Task: Look for space in Lins, Brazil from 1st June, 2023 to 4th June, 2023 for 1 adult in price range Rs.6000 to Rs.16000. Place can be private room with 1  bedroom having 1 bed and 1 bathroom. Property type can be house, flat, guest house. Amenities needed are: wifi. Booking option can be shelf check-in. Required host language is Spanish.
Action: Mouse moved to (446, 111)
Screenshot: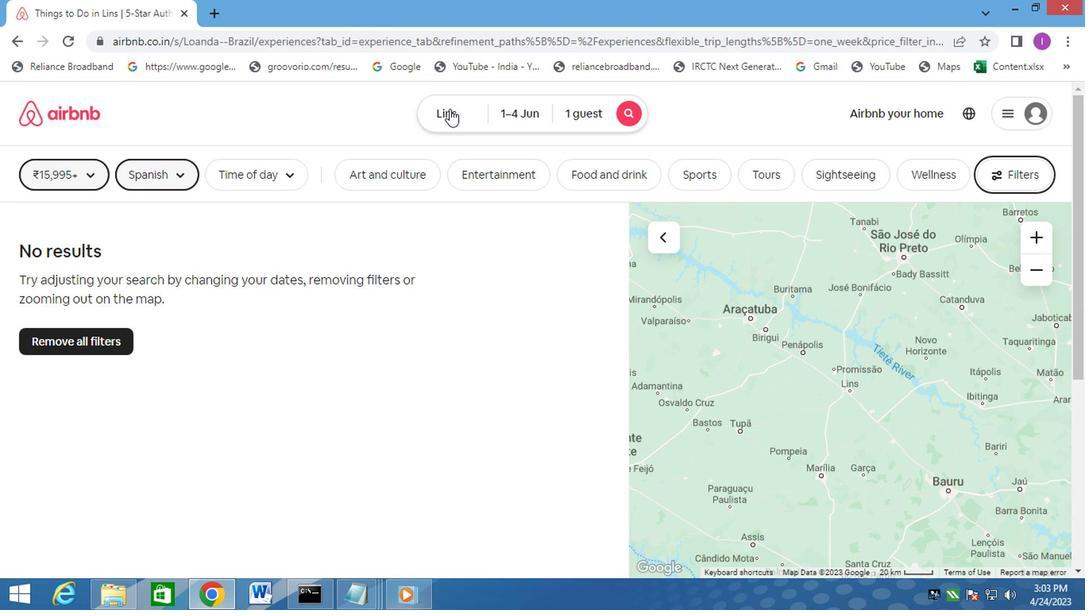 
Action: Mouse pressed left at (446, 111)
Screenshot: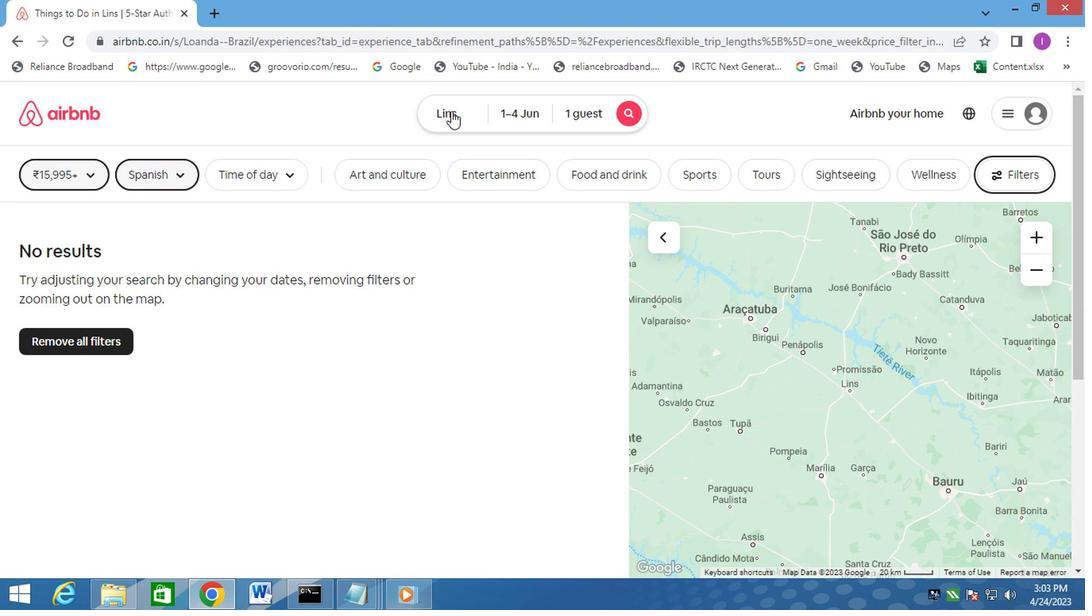 
Action: Mouse moved to (346, 181)
Screenshot: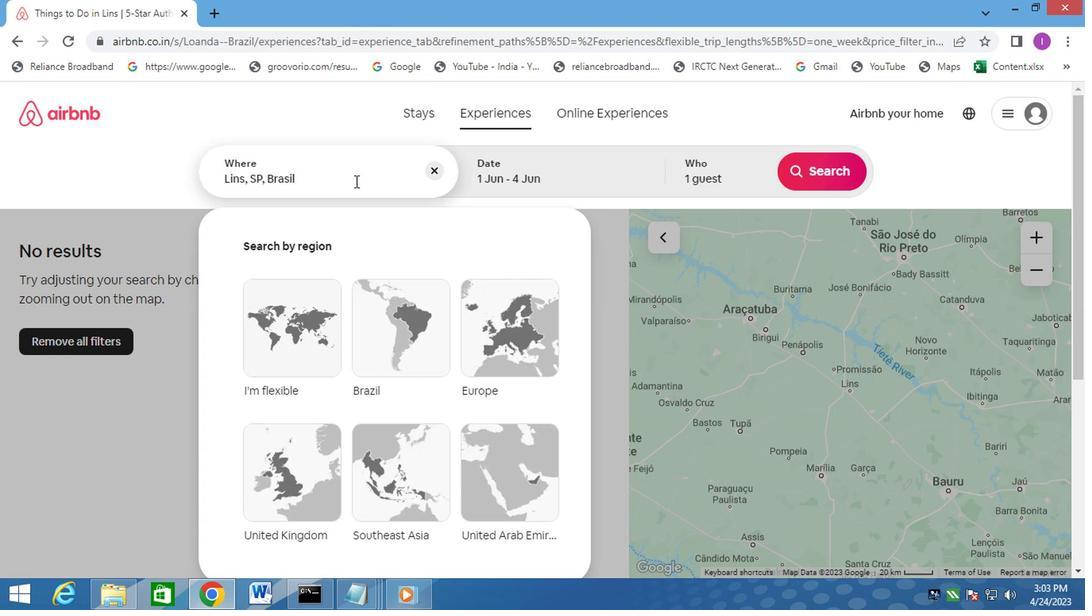
Action: Mouse pressed left at (346, 181)
Screenshot: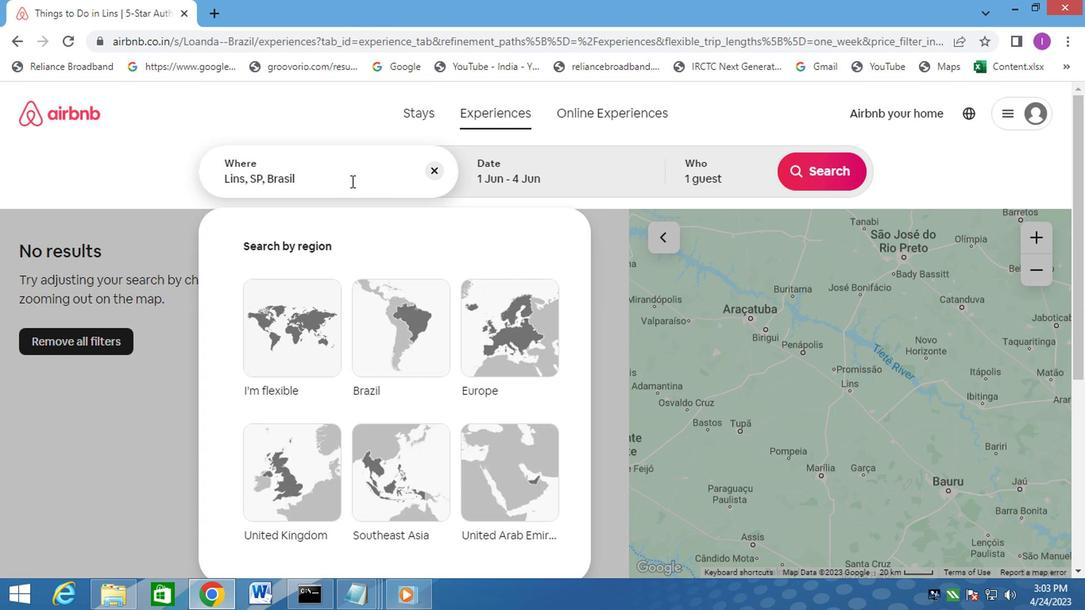 
Action: Mouse moved to (468, 0)
Screenshot: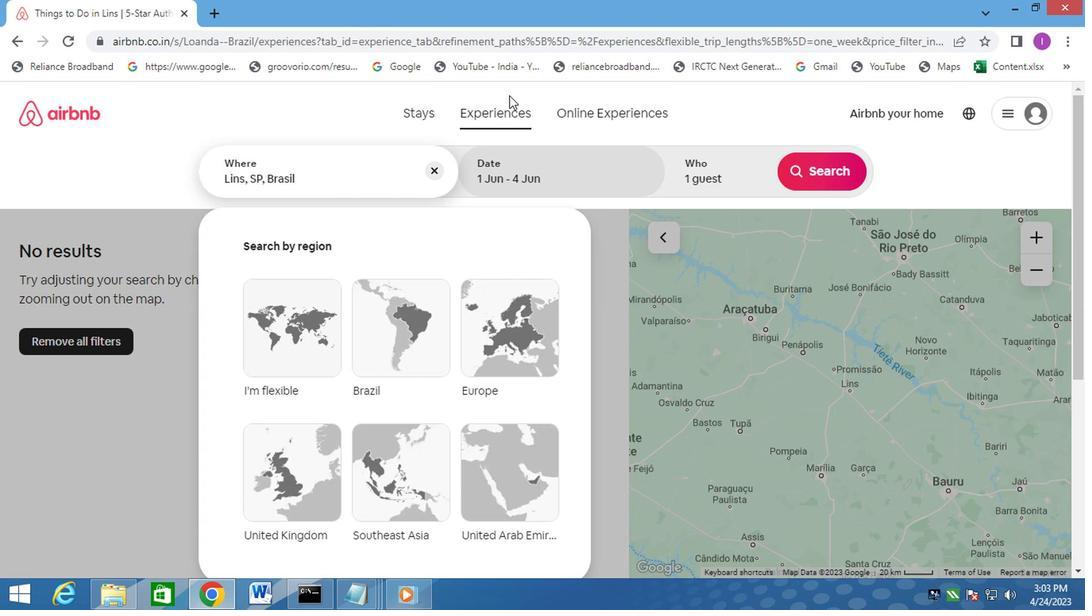 
Action: Key pressed <Key.enter><Key.enter>
Screenshot: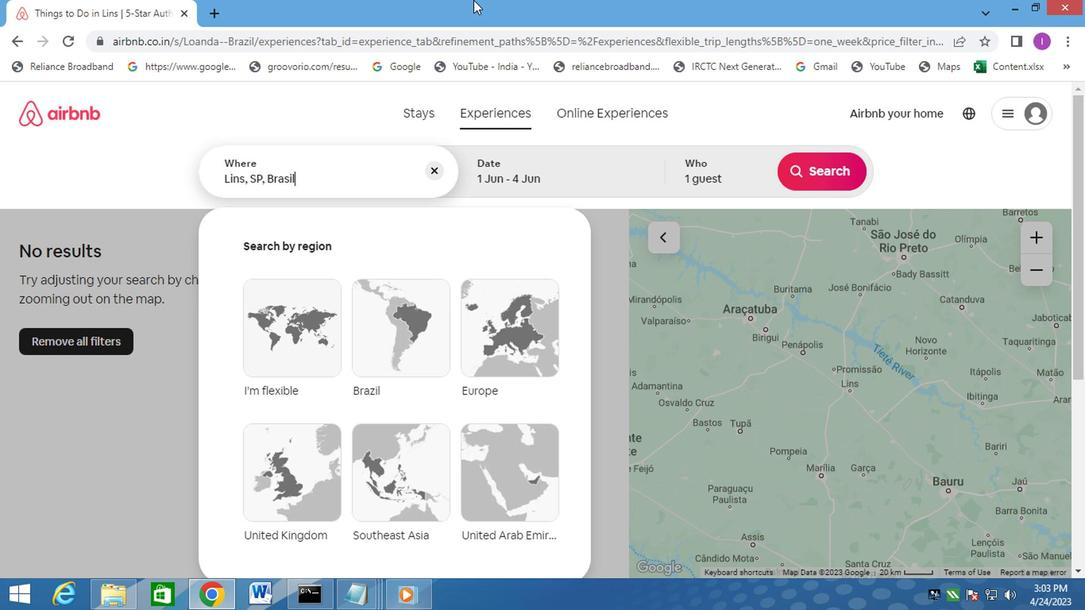 
Action: Mouse moved to (559, 170)
Screenshot: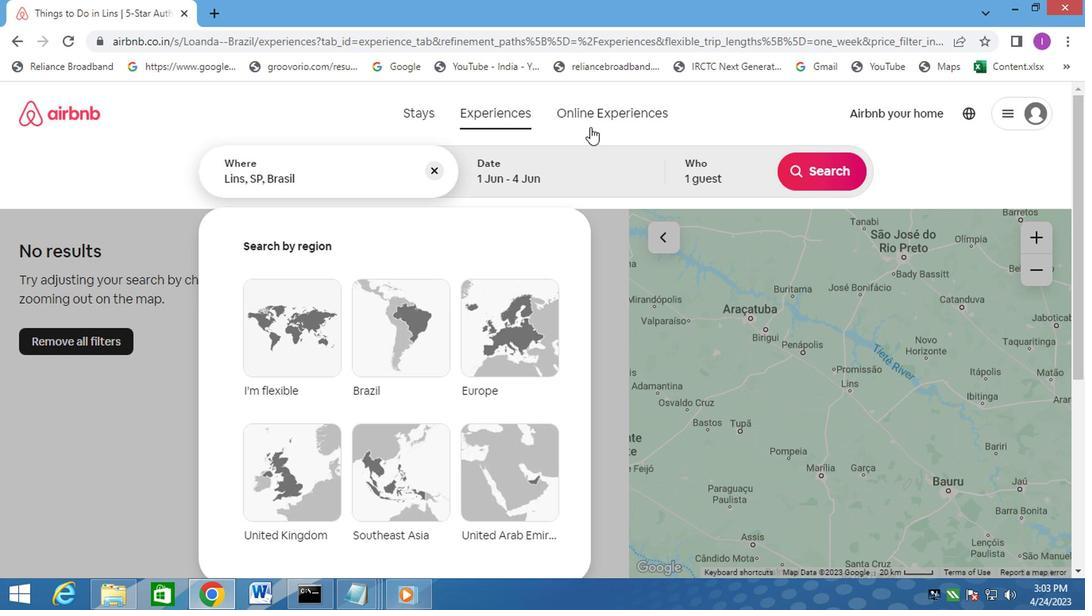 
Action: Mouse pressed left at (559, 170)
Screenshot: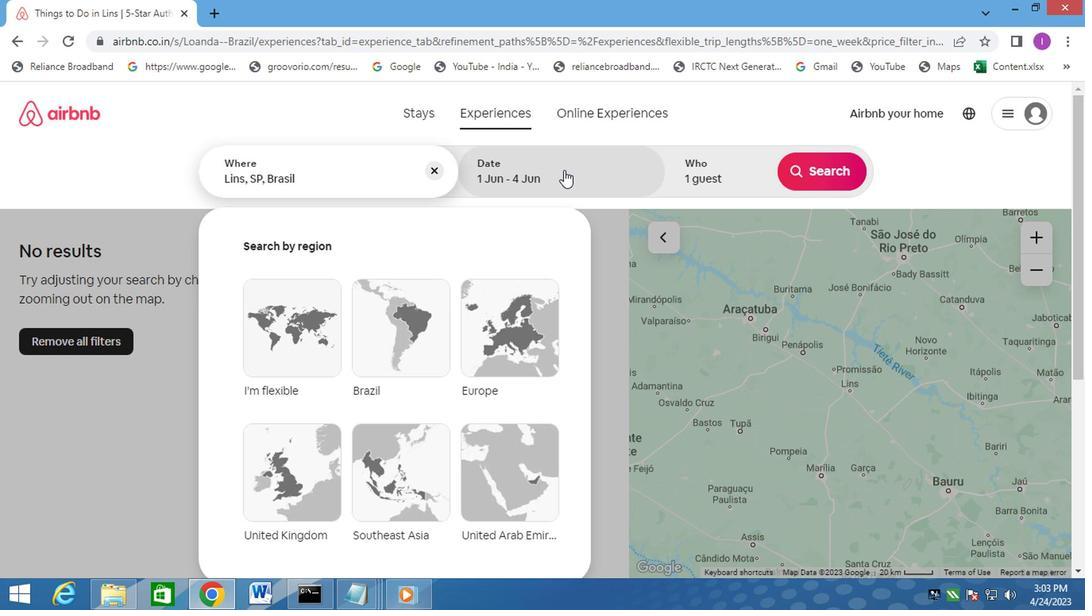 
Action: Mouse moved to (736, 170)
Screenshot: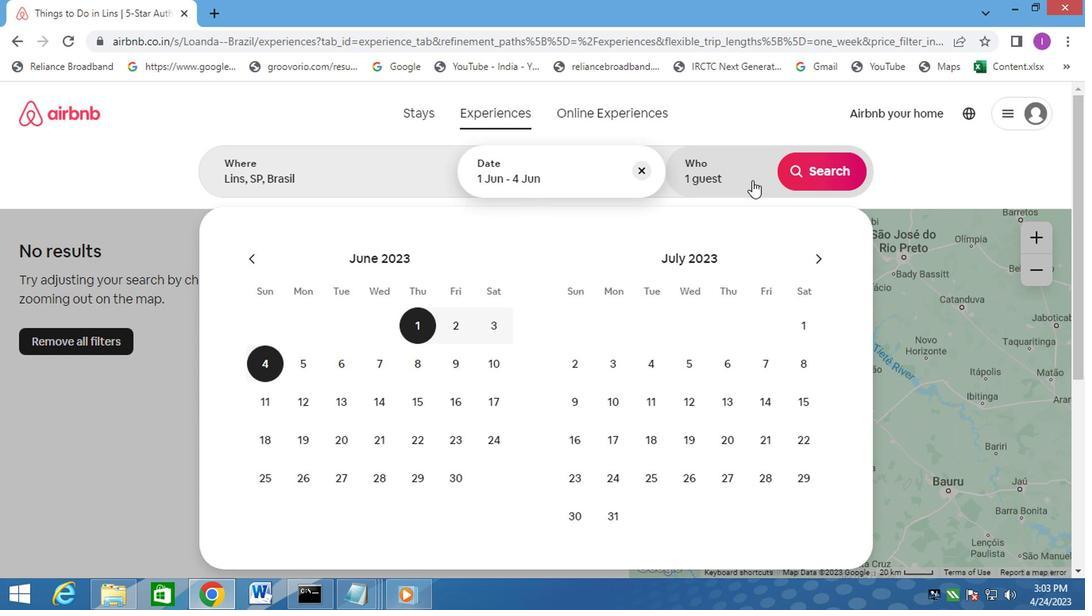 
Action: Mouse pressed left at (736, 170)
Screenshot: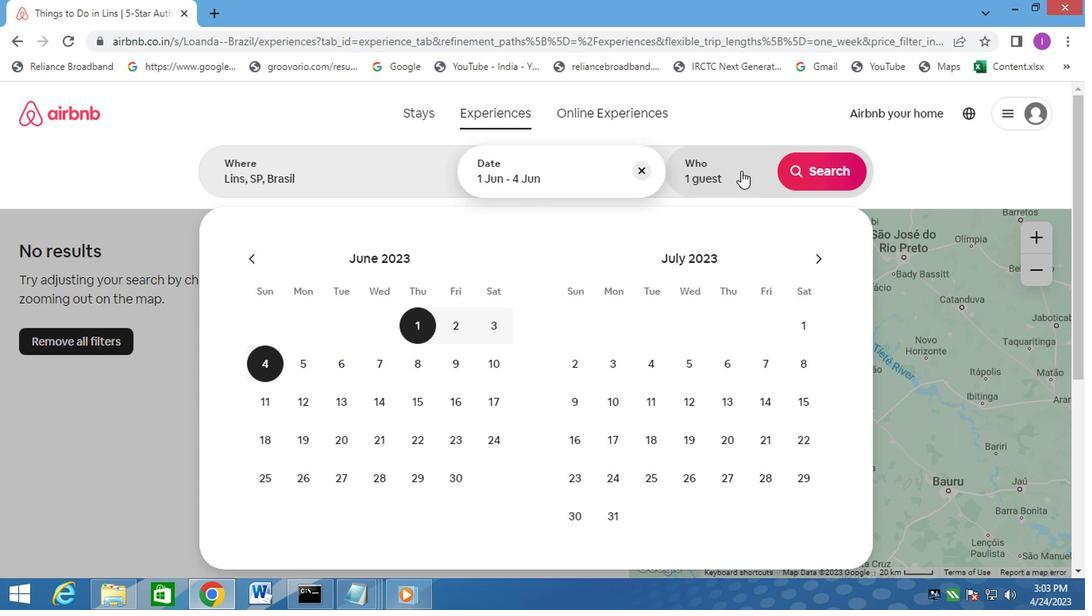 
Action: Mouse moved to (837, 170)
Screenshot: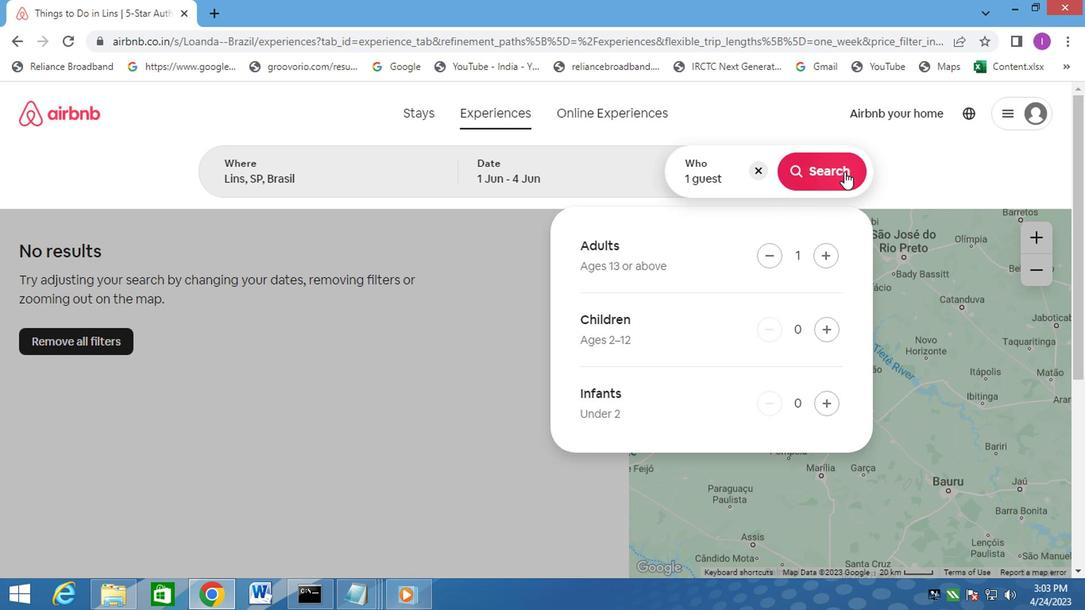 
Action: Mouse pressed left at (837, 170)
Screenshot: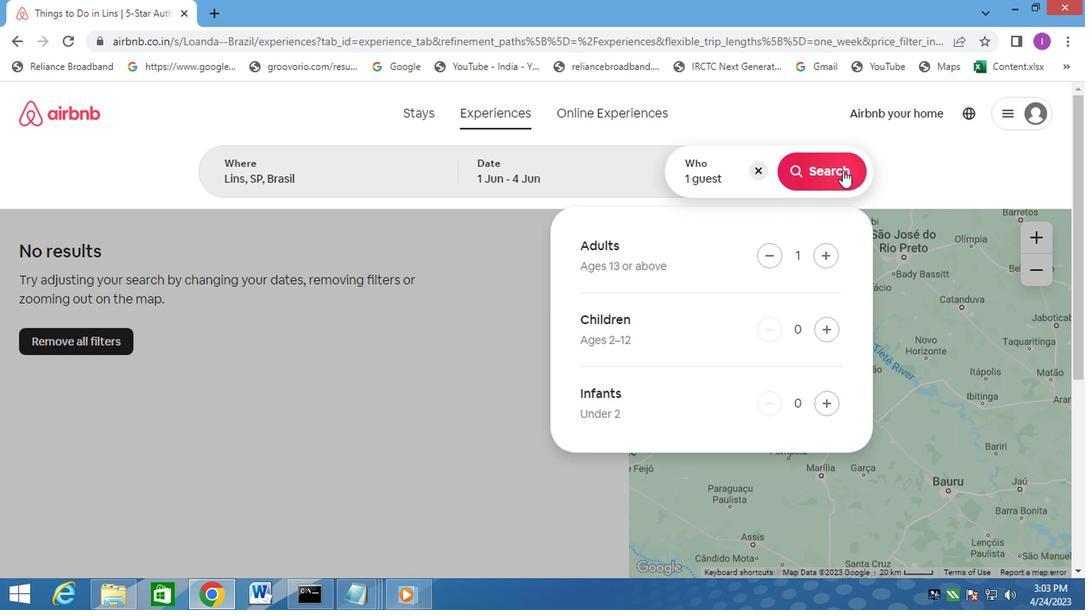 
Action: Mouse moved to (1014, 170)
Screenshot: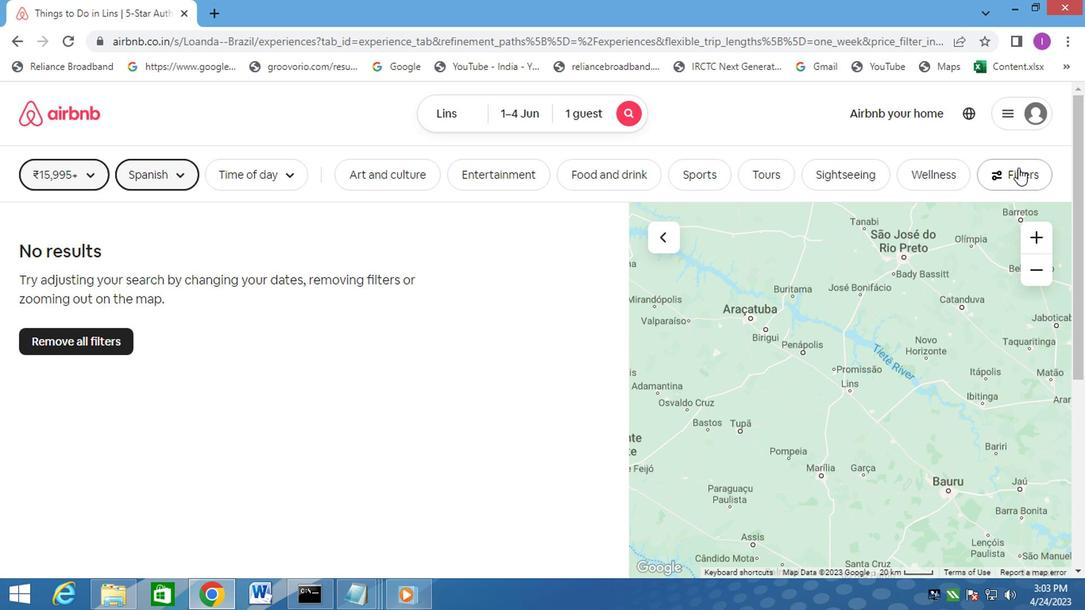 
Action: Mouse pressed left at (1014, 170)
Screenshot: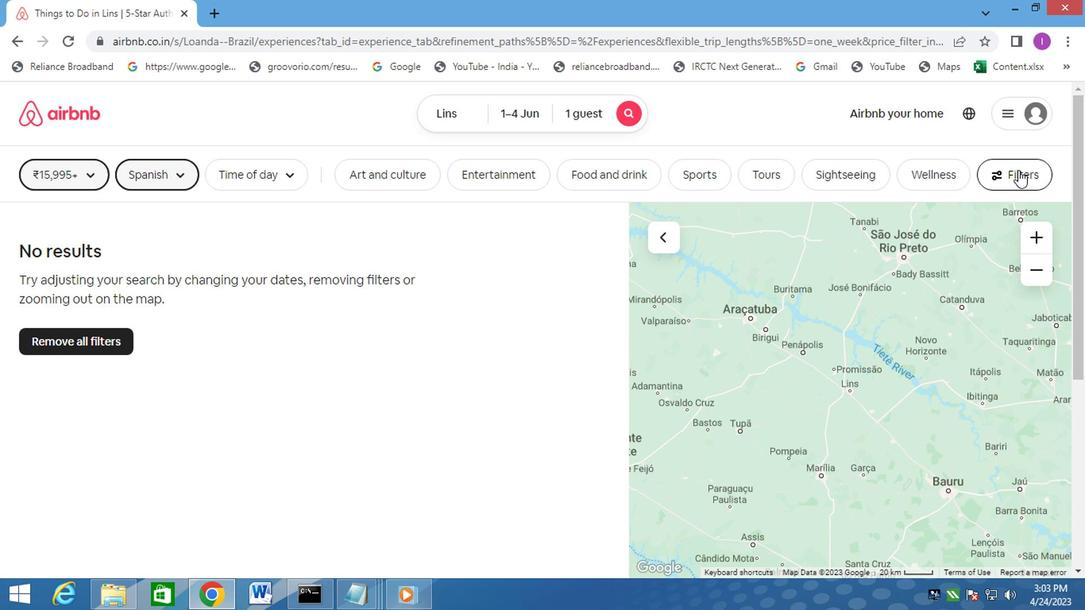 
Action: Mouse moved to (437, 300)
Screenshot: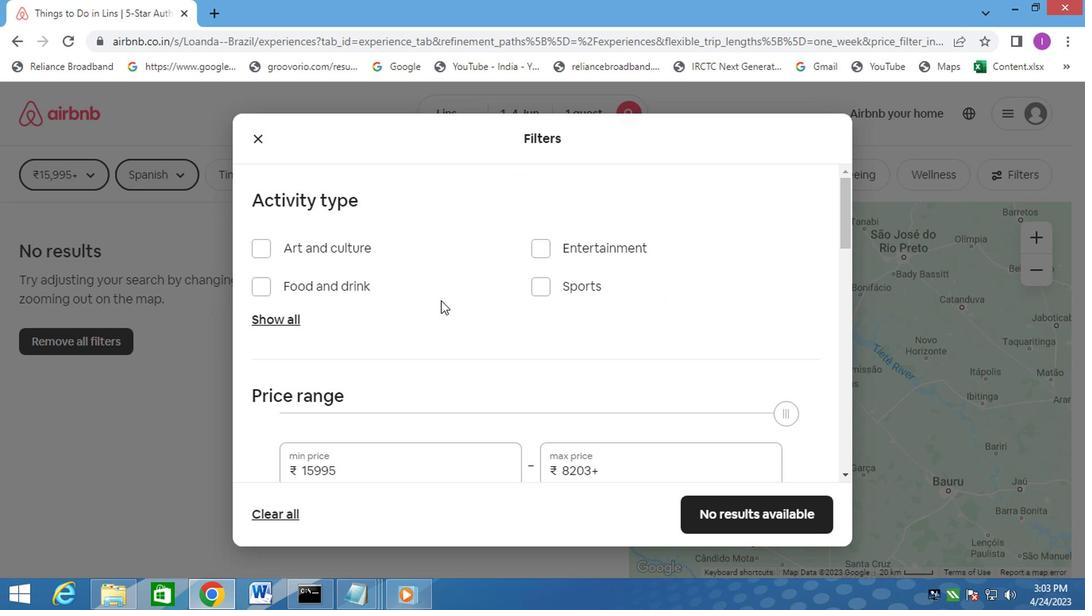 
Action: Mouse scrolled (437, 299) with delta (0, 0)
Screenshot: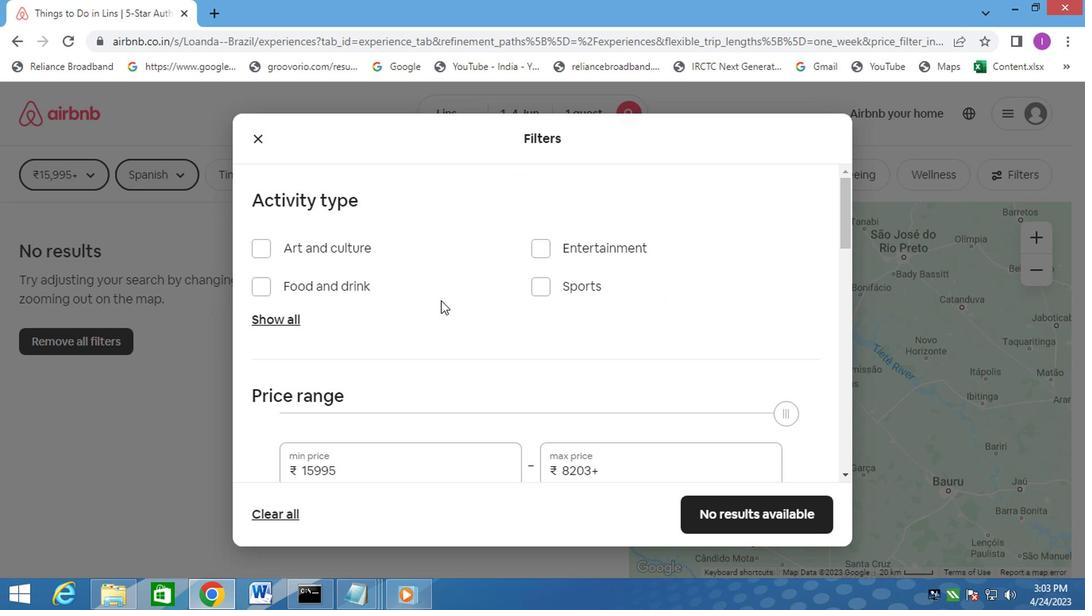 
Action: Mouse moved to (437, 301)
Screenshot: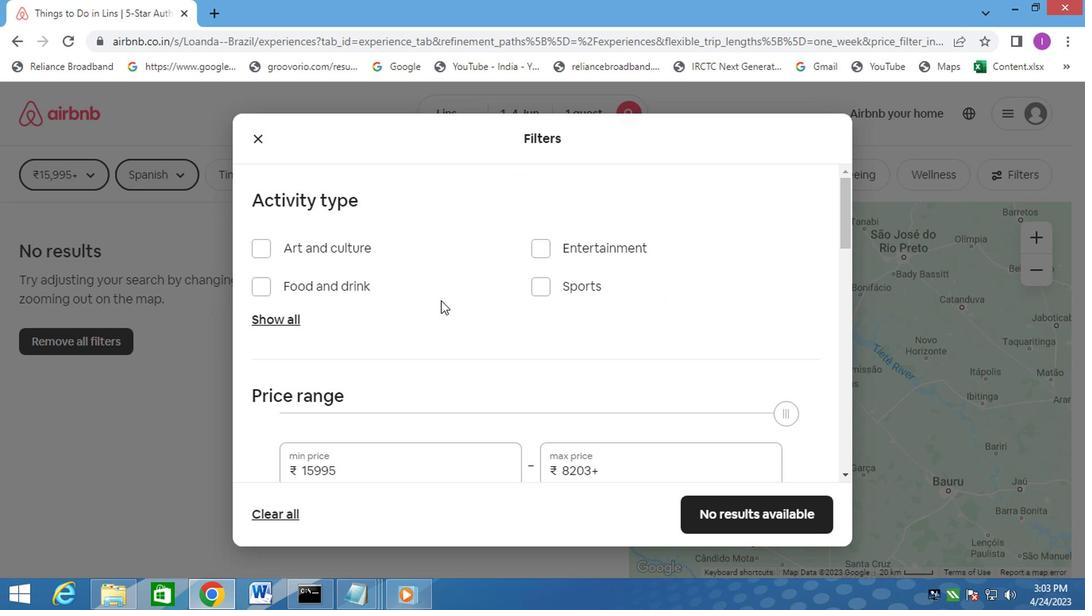 
Action: Mouse scrolled (437, 300) with delta (0, -1)
Screenshot: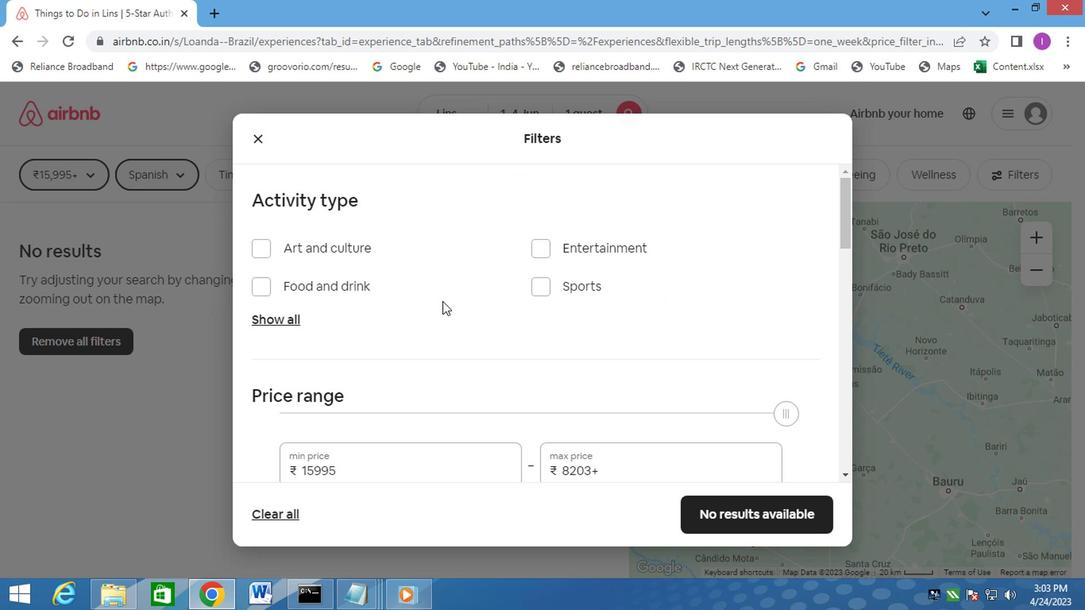 
Action: Mouse moved to (351, 316)
Screenshot: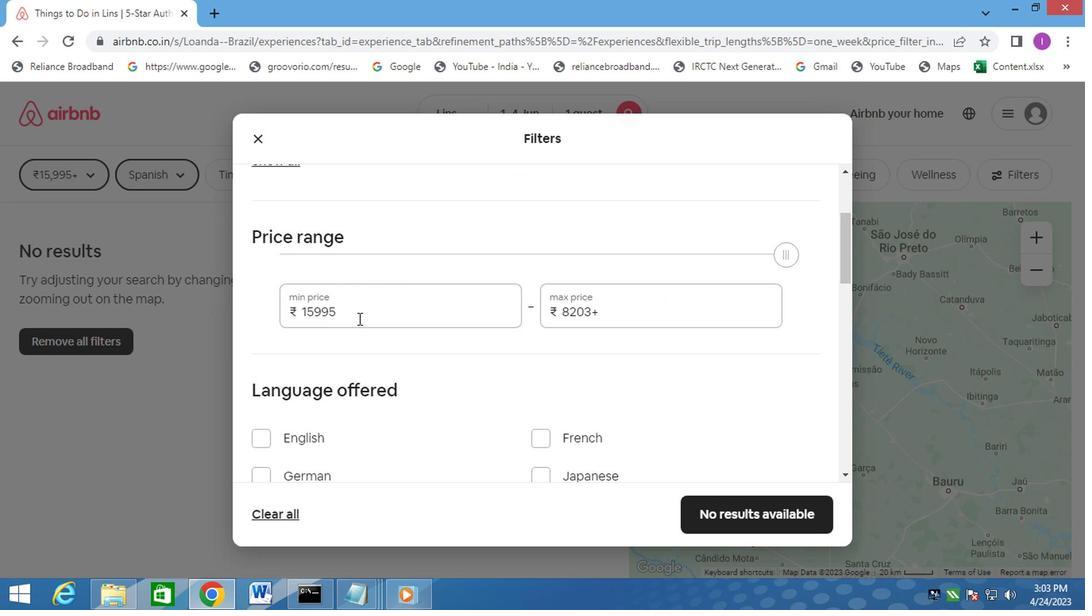 
Action: Mouse pressed left at (351, 316)
Screenshot: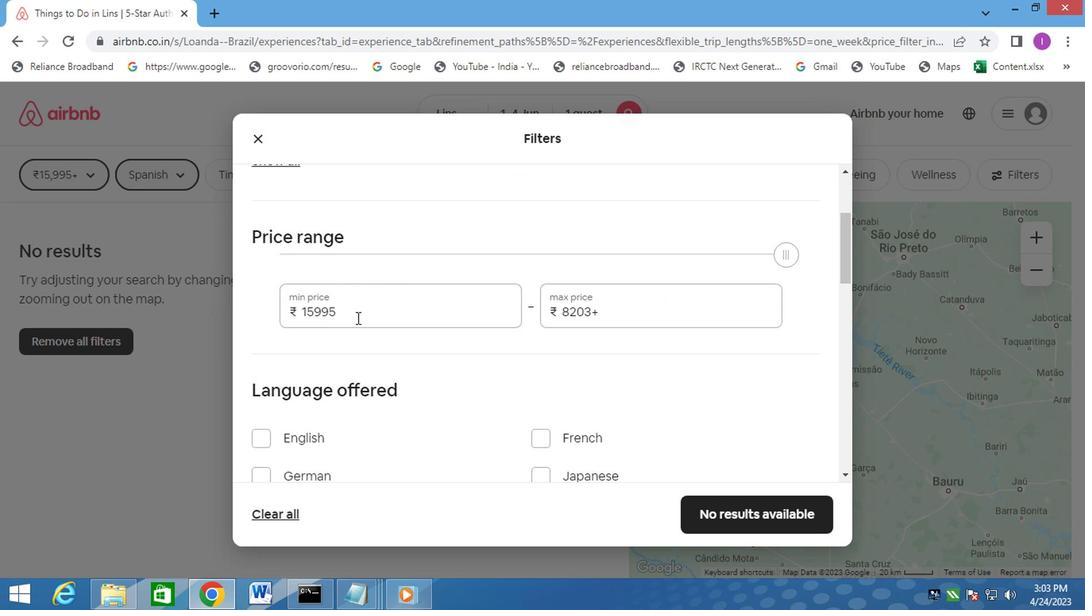 
Action: Mouse moved to (727, 0)
Screenshot: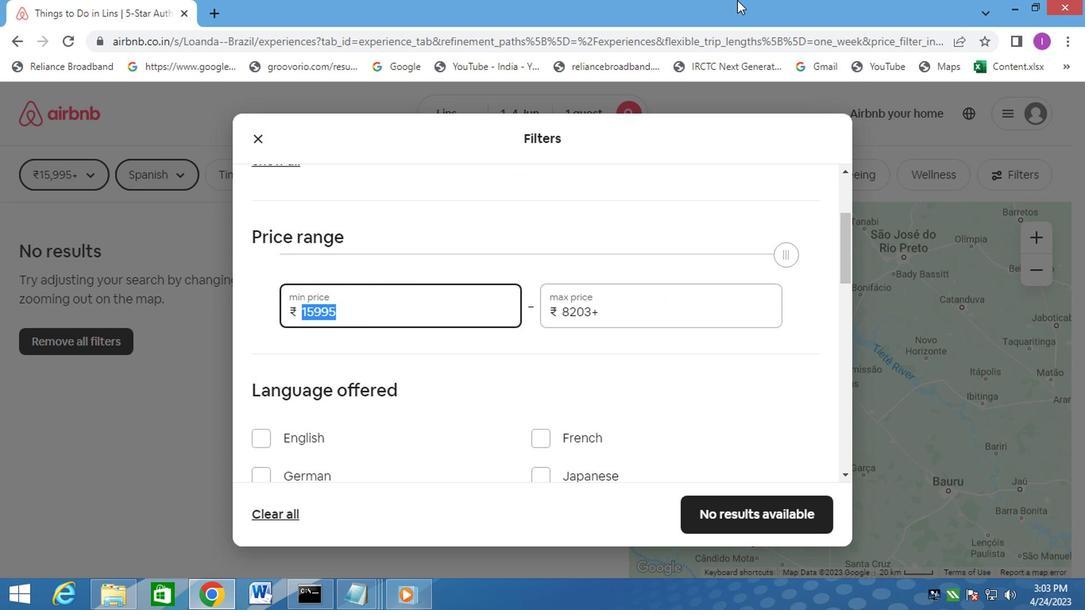 
Action: Key pressed 69<Key.backspace>000
Screenshot: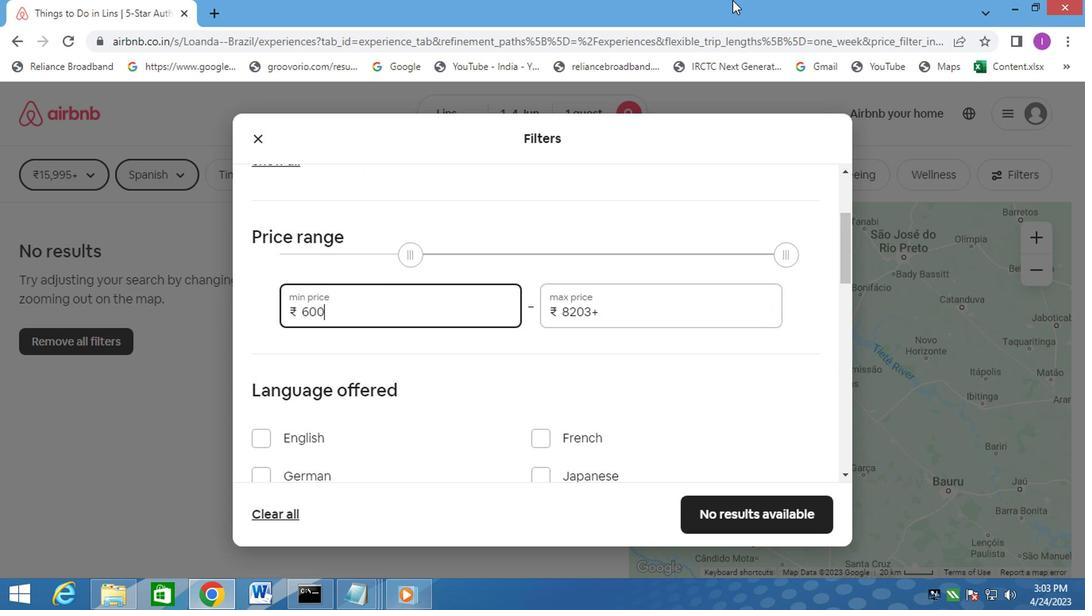 
Action: Mouse moved to (626, 313)
Screenshot: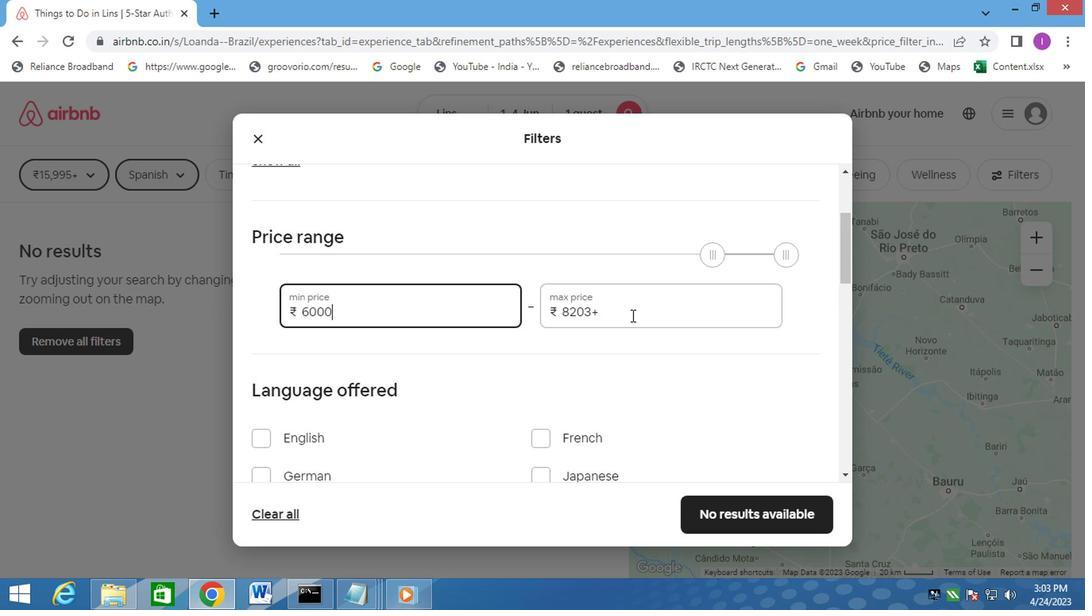 
Action: Mouse pressed left at (626, 313)
Screenshot: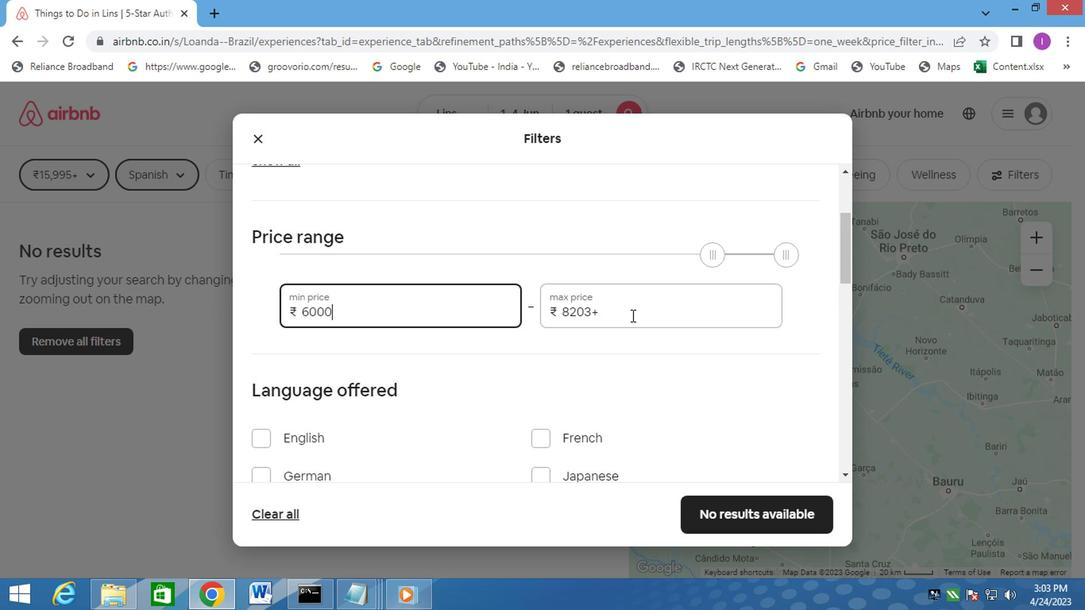 
Action: Mouse moved to (574, 321)
Screenshot: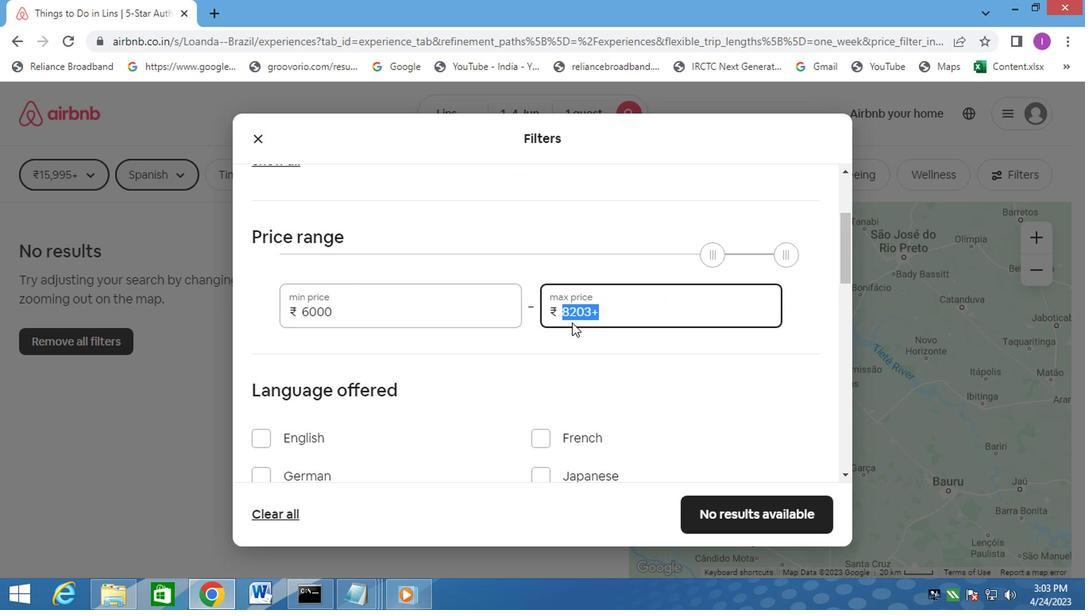 
Action: Key pressed 16000
Screenshot: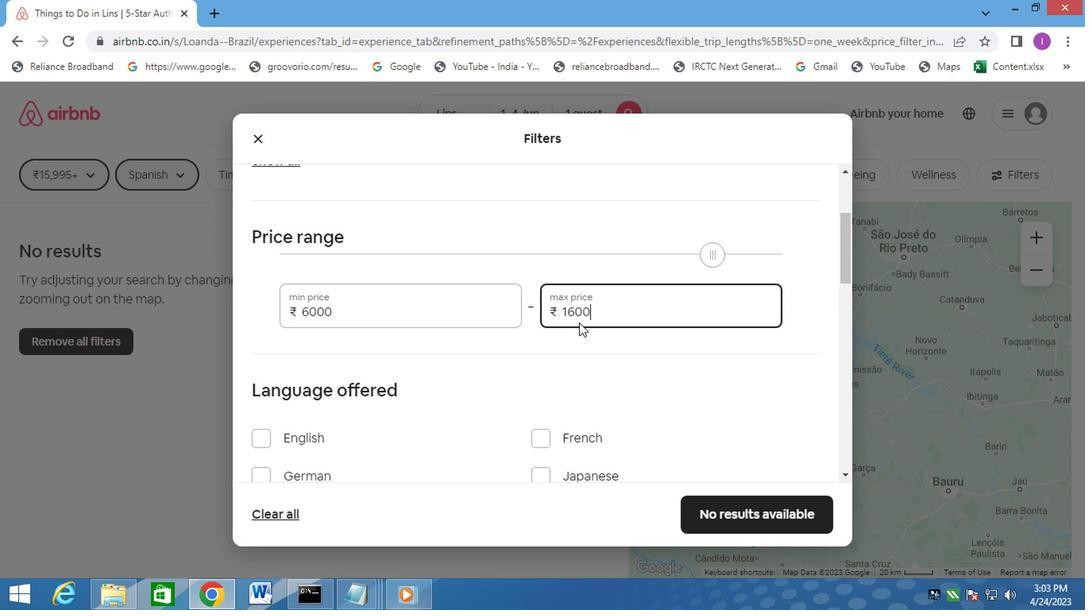 
Action: Mouse moved to (611, 417)
Screenshot: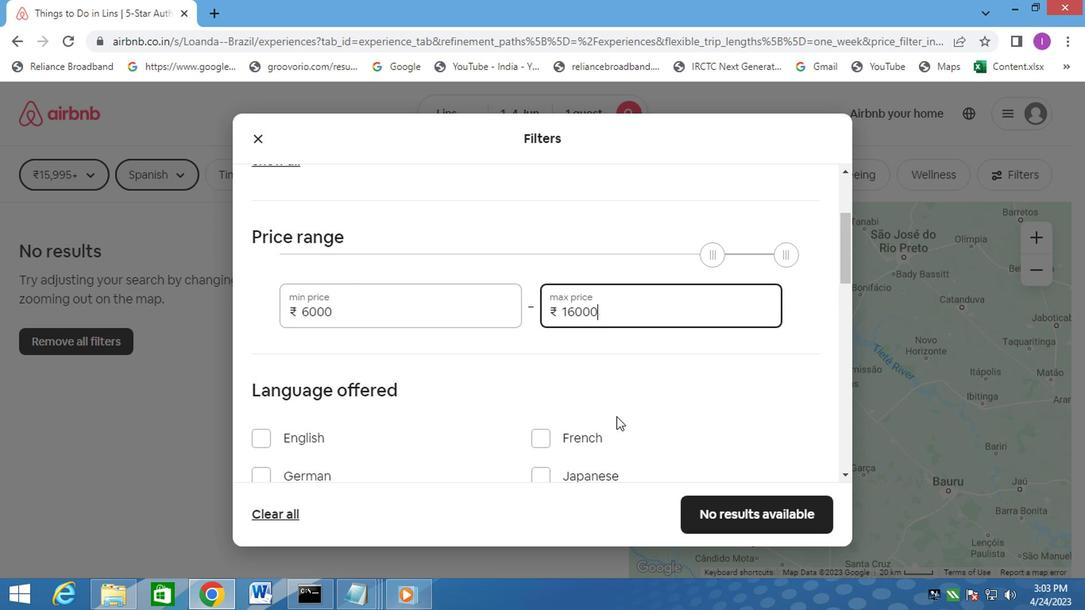 
Action: Mouse scrolled (611, 417) with delta (0, 0)
Screenshot: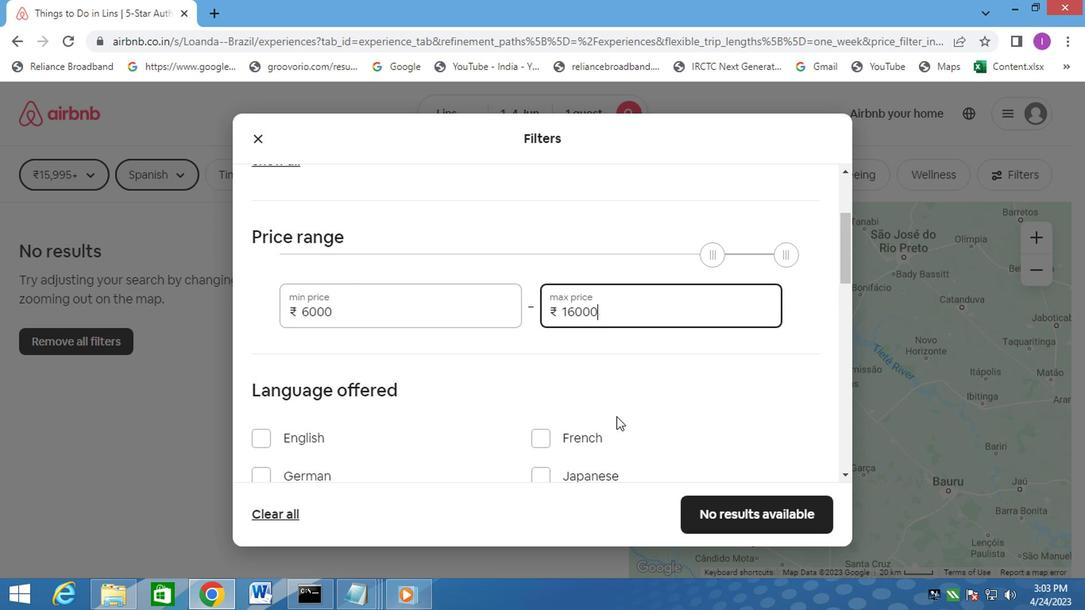 
Action: Mouse moved to (611, 418)
Screenshot: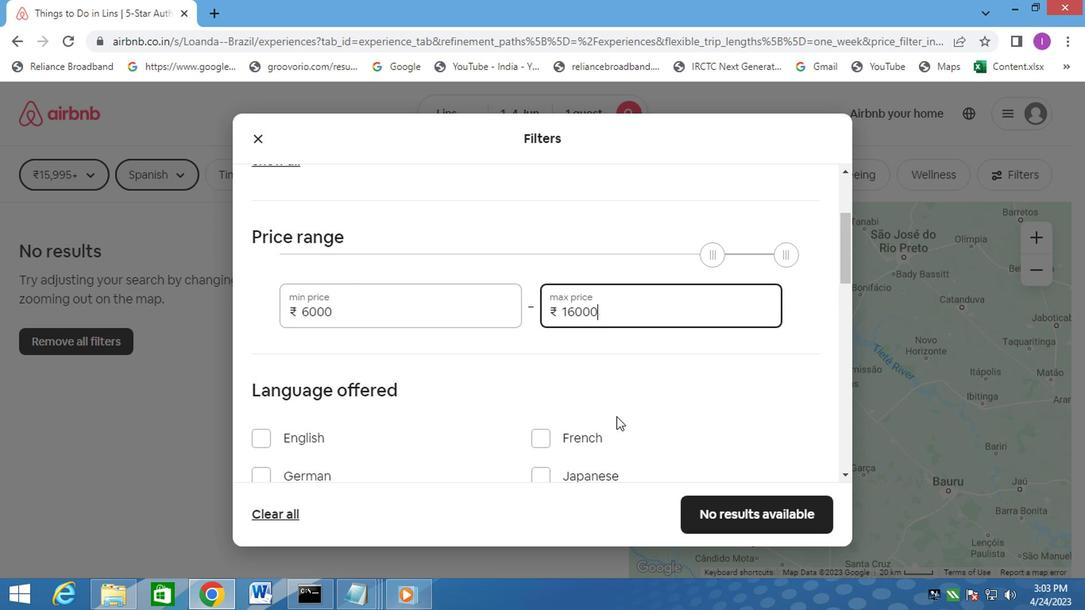 
Action: Mouse scrolled (611, 417) with delta (0, 0)
Screenshot: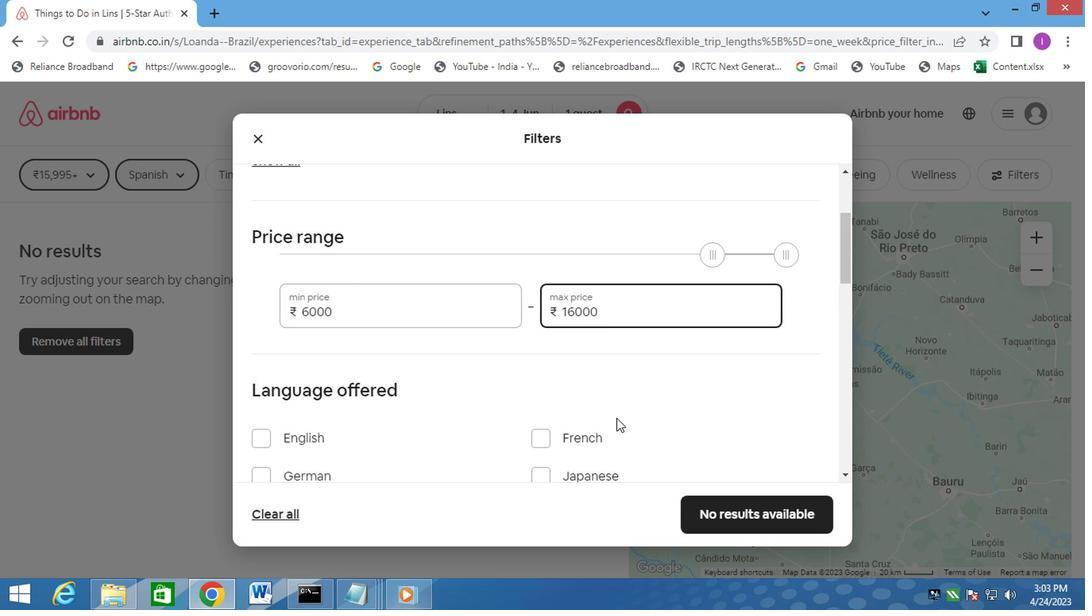 
Action: Mouse scrolled (611, 417) with delta (0, 0)
Screenshot: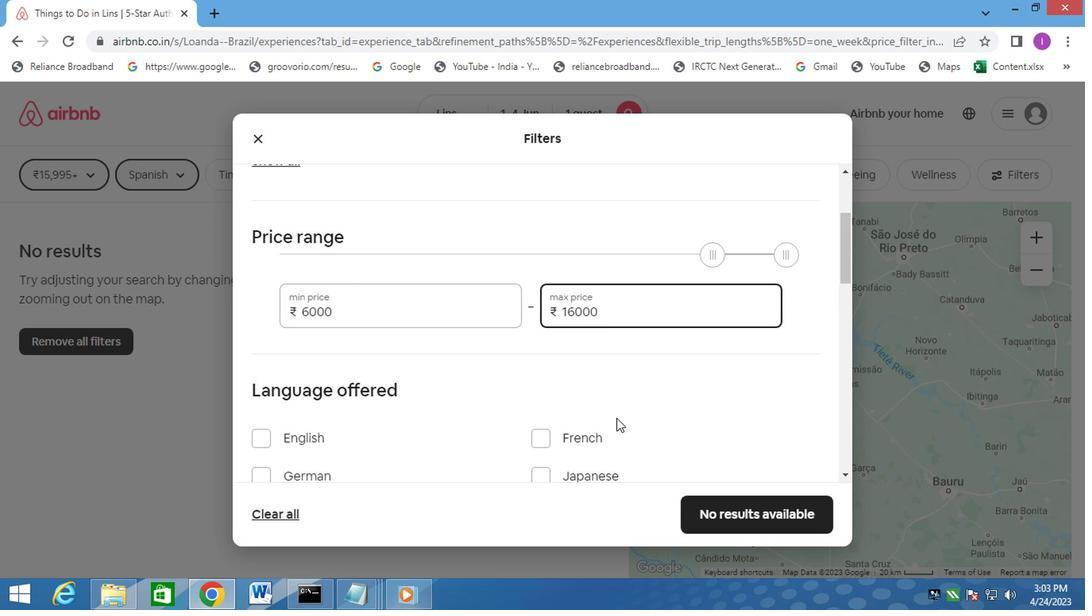 
Action: Mouse scrolled (611, 417) with delta (0, 0)
Screenshot: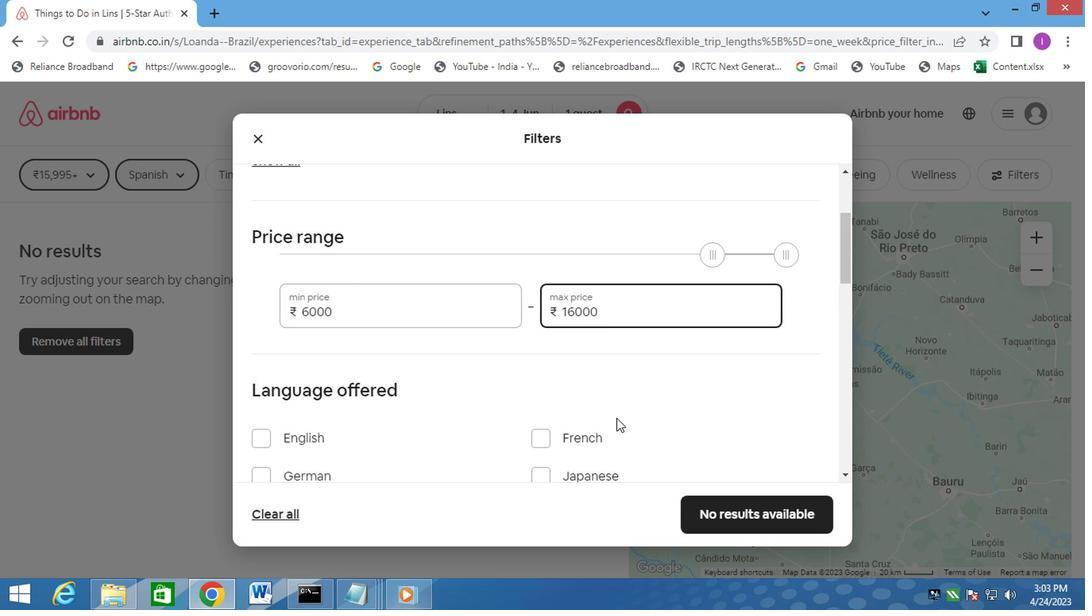 
Action: Mouse moved to (332, 396)
Screenshot: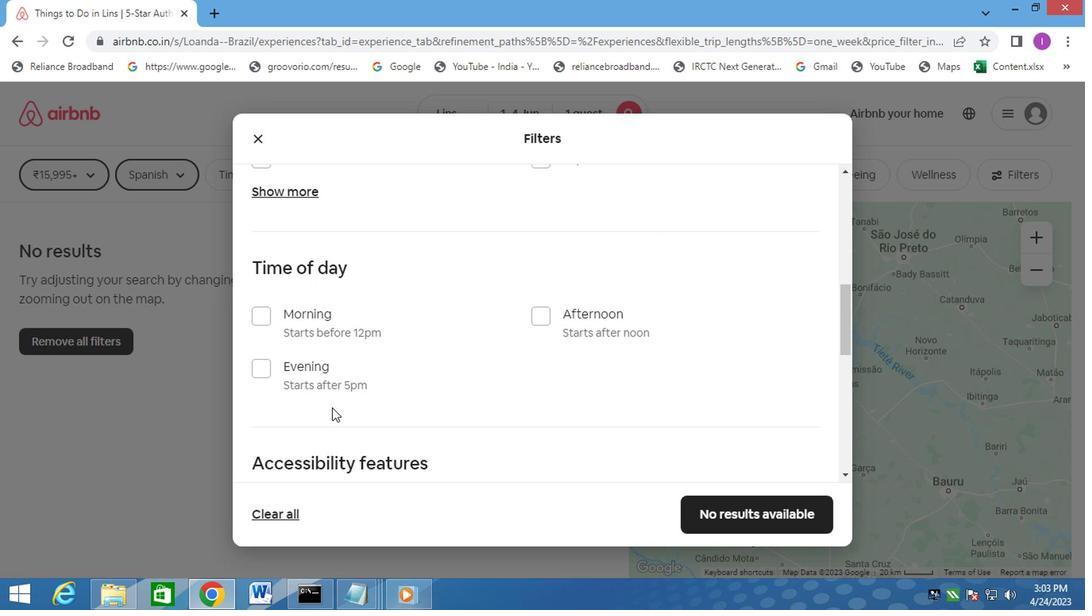 
Action: Mouse scrolled (332, 395) with delta (0, 0)
Screenshot: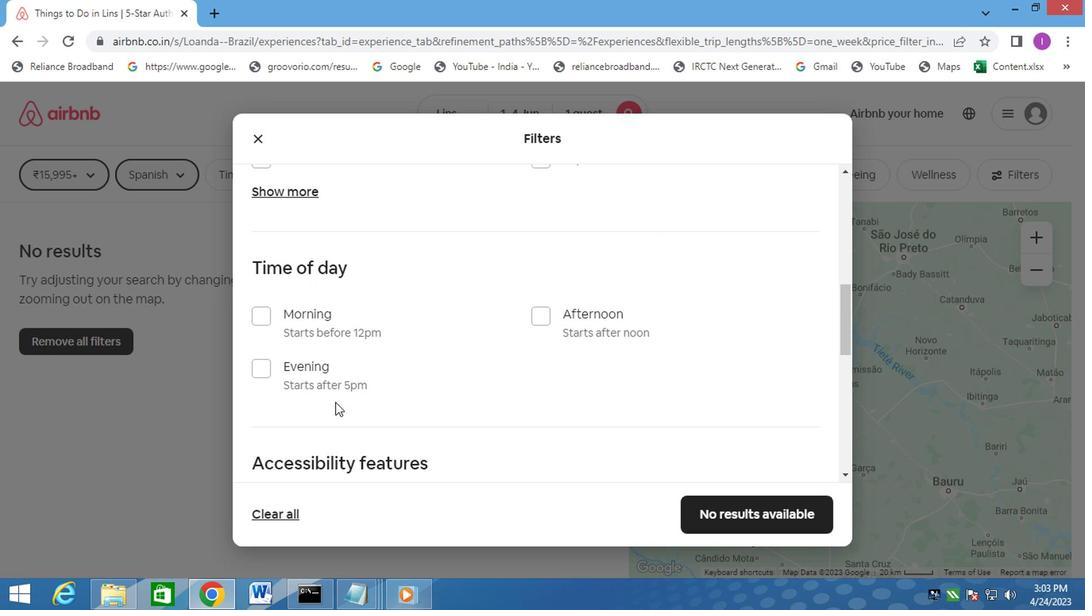
Action: Mouse scrolled (332, 395) with delta (0, 0)
Screenshot: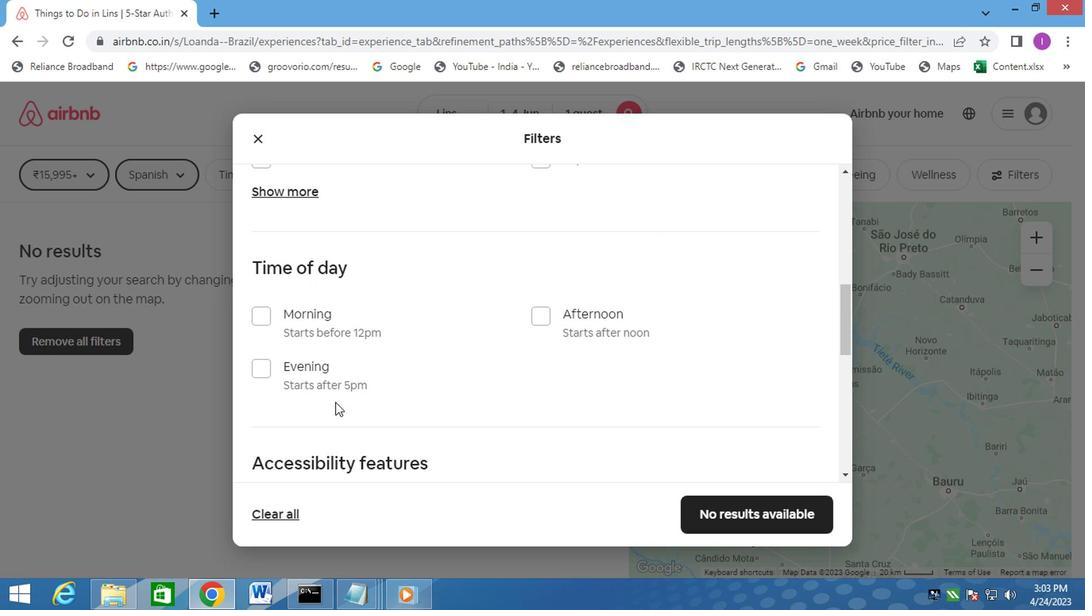 
Action: Mouse scrolled (332, 395) with delta (0, 0)
Screenshot: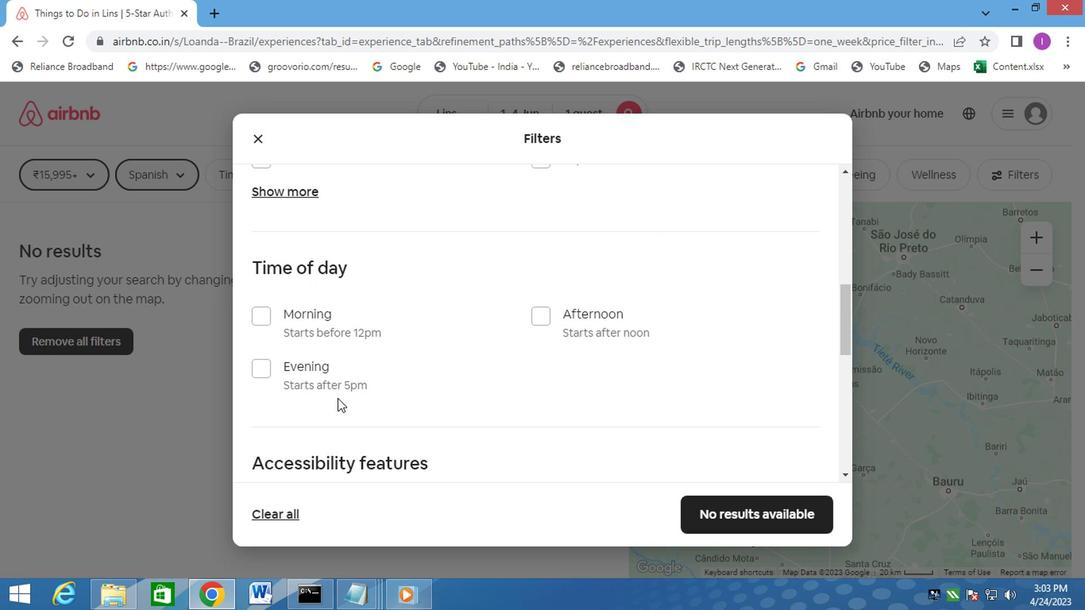 
Action: Mouse scrolled (332, 395) with delta (0, 0)
Screenshot: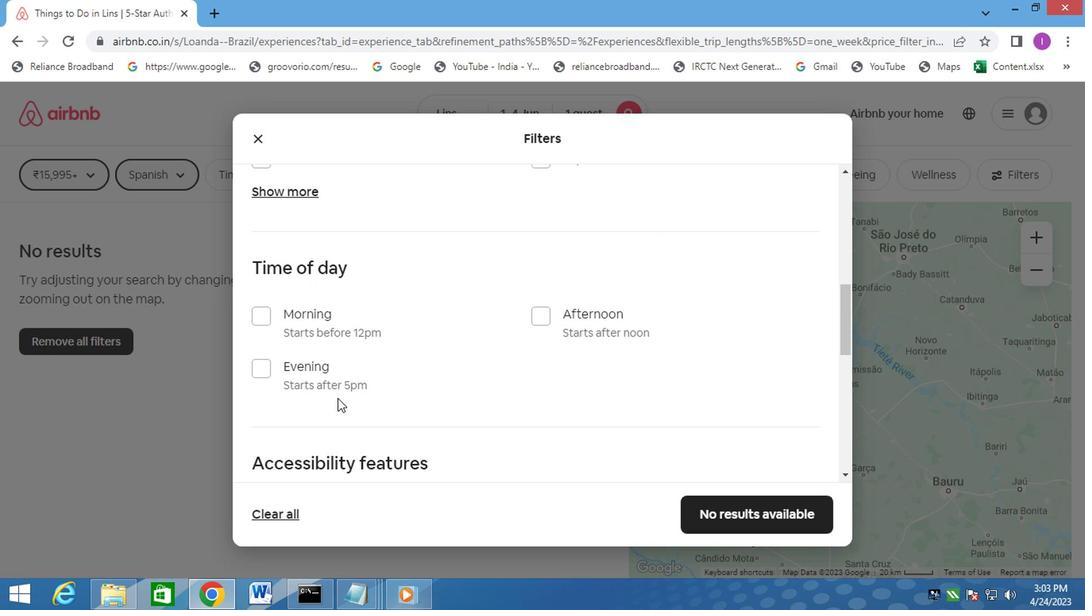 
Action: Mouse moved to (337, 392)
Screenshot: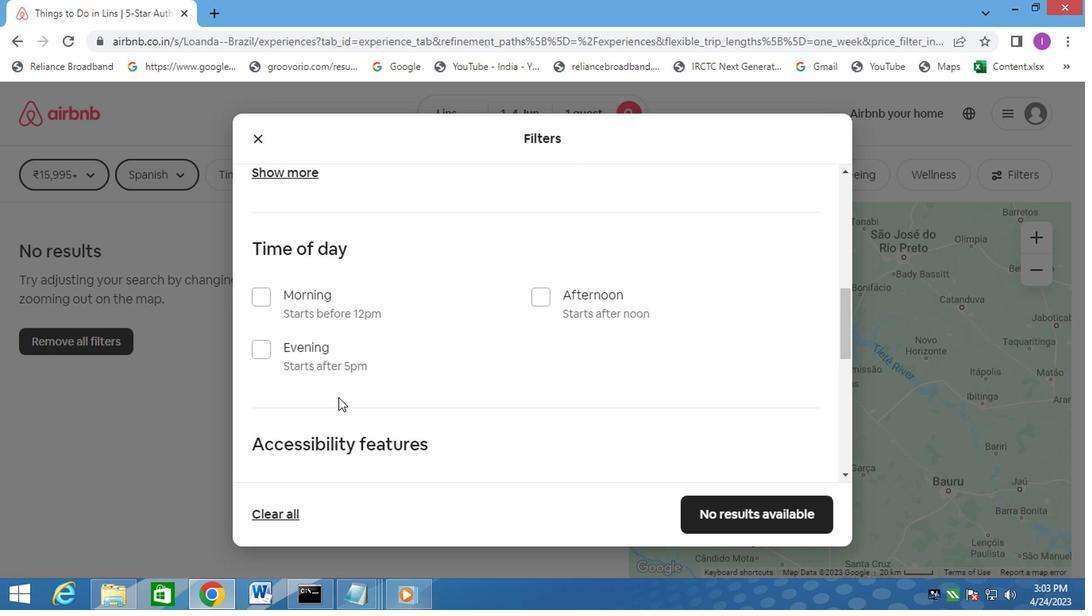 
Action: Mouse scrolled (337, 391) with delta (0, 0)
Screenshot: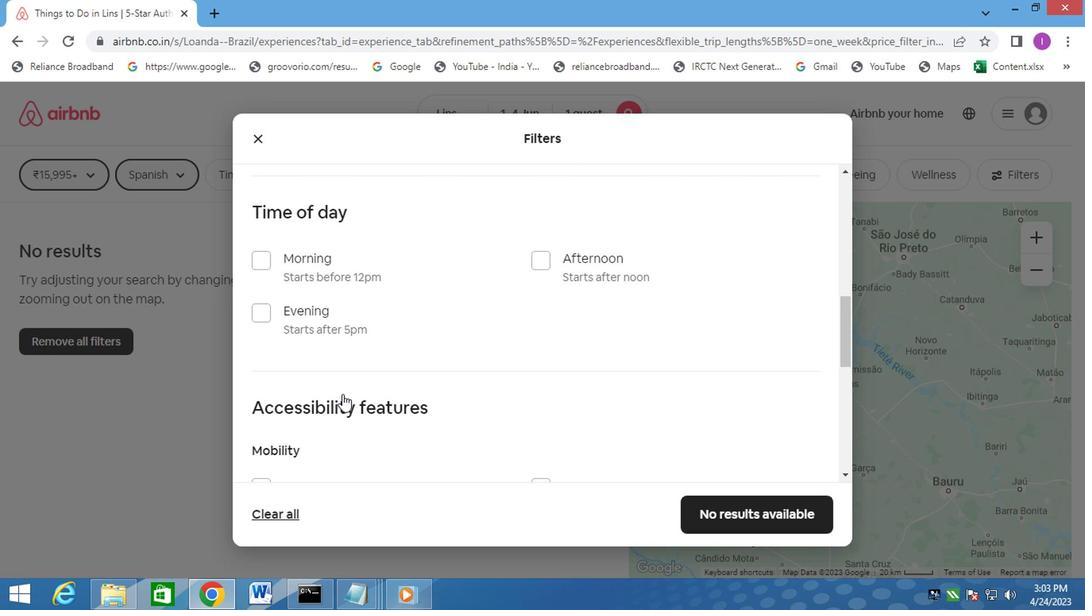
Action: Mouse scrolled (337, 391) with delta (0, 0)
Screenshot: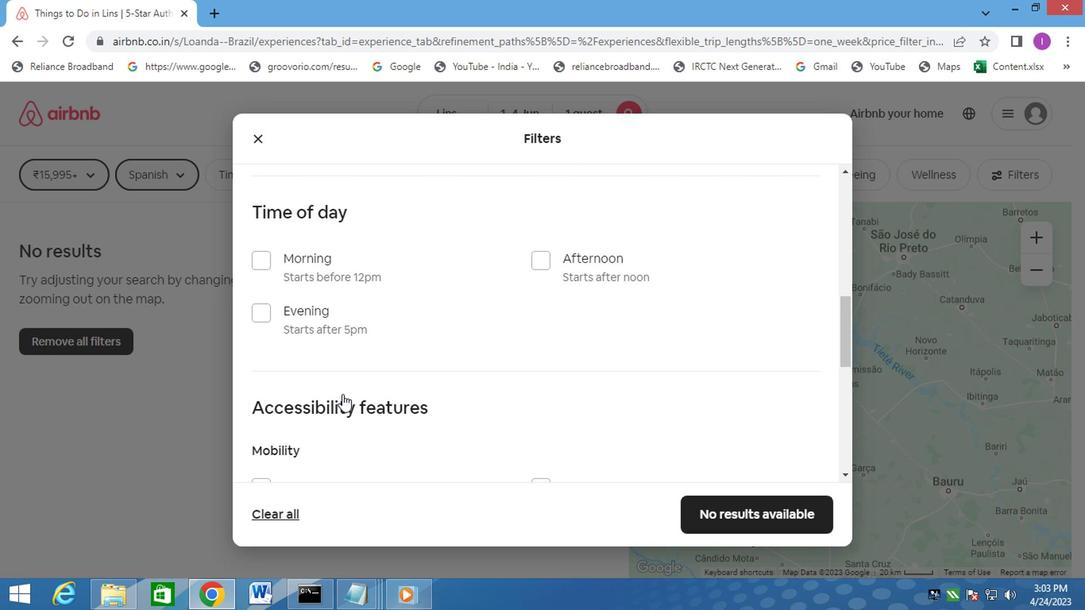 
Action: Mouse scrolled (337, 393) with delta (0, 1)
Screenshot: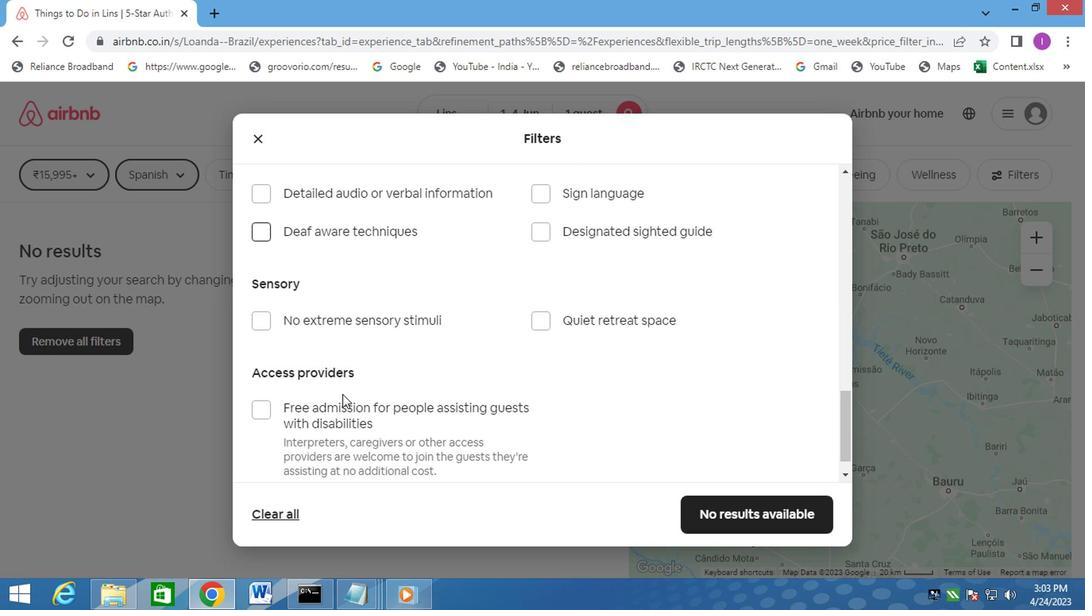 
Action: Mouse scrolled (337, 393) with delta (0, 1)
Screenshot: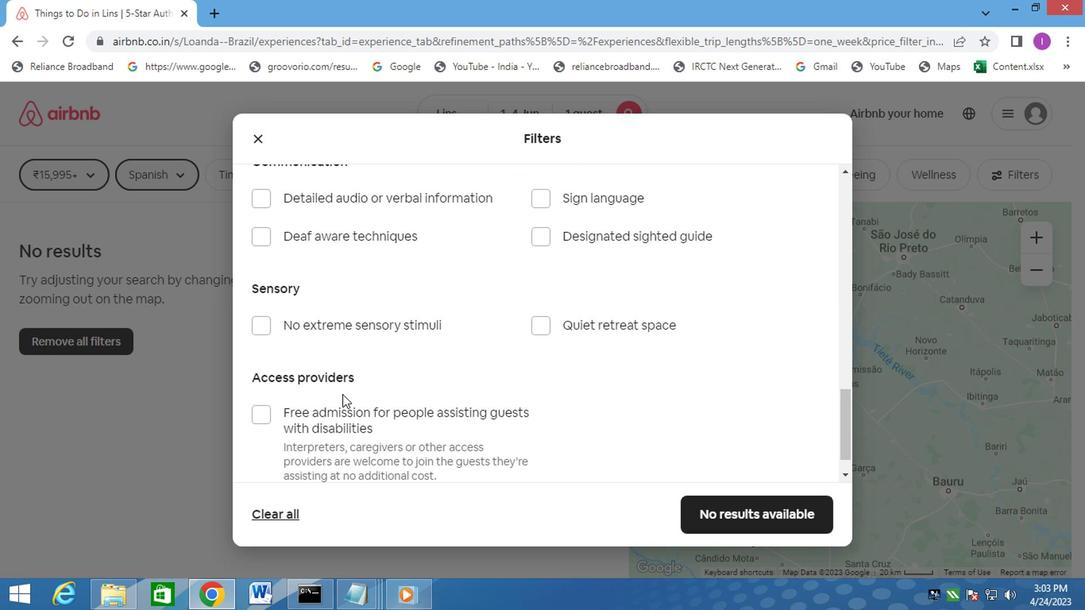 
Action: Mouse moved to (338, 391)
Screenshot: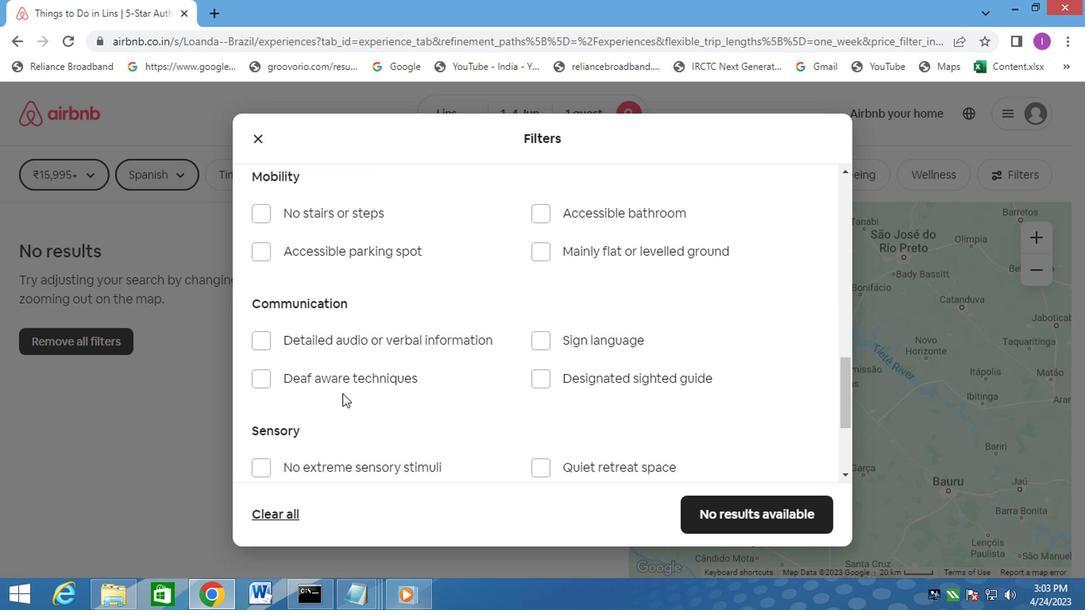 
Action: Mouse scrolled (338, 391) with delta (0, 0)
Screenshot: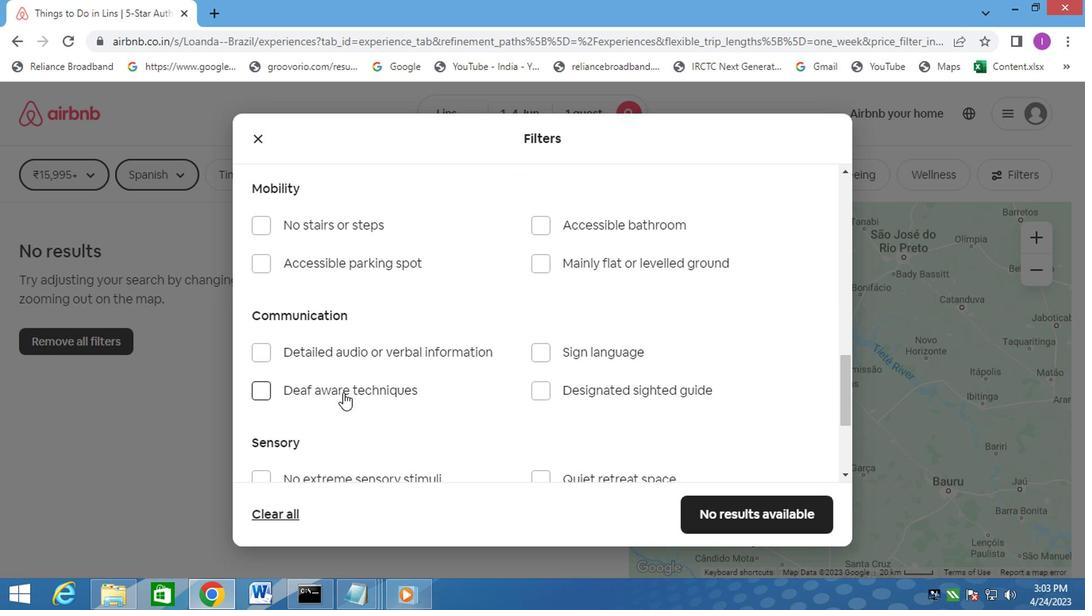 
Action: Mouse scrolled (338, 391) with delta (0, 0)
Screenshot: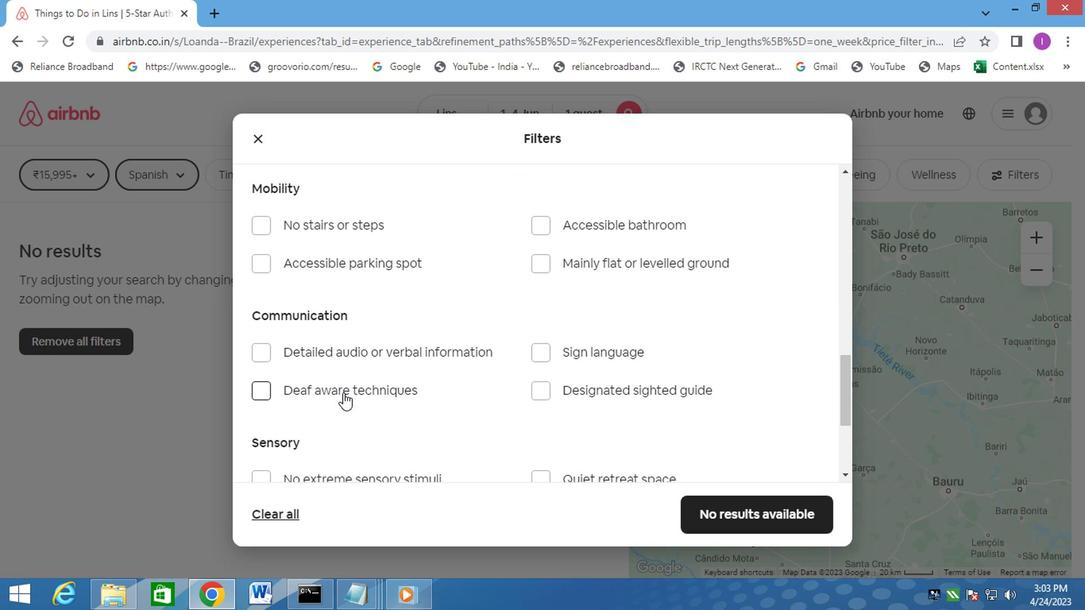 
Action: Mouse scrolled (338, 391) with delta (0, 0)
Screenshot: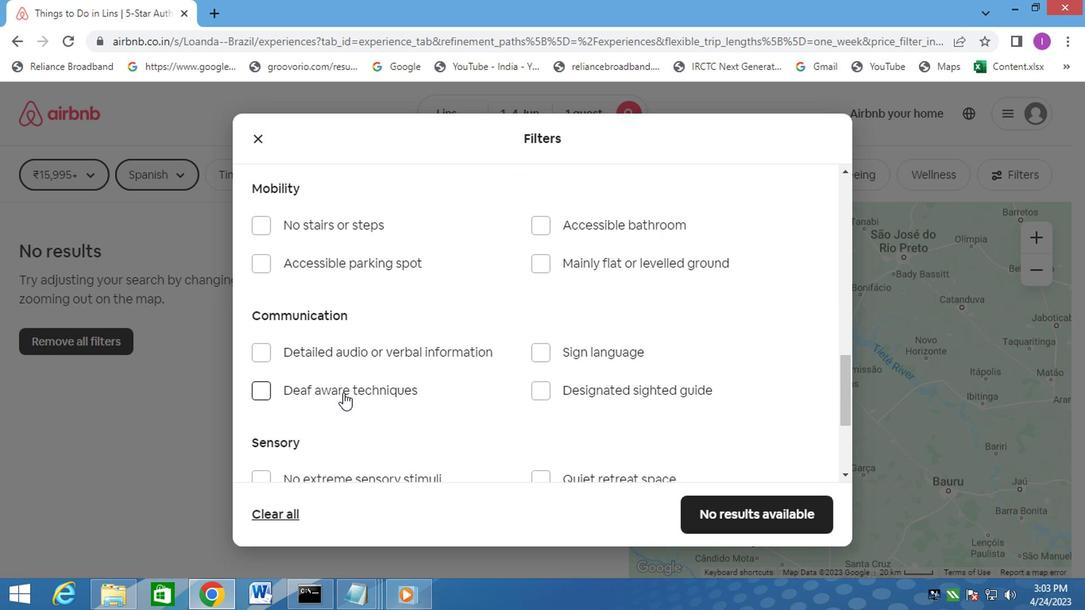 
Action: Mouse moved to (339, 388)
Screenshot: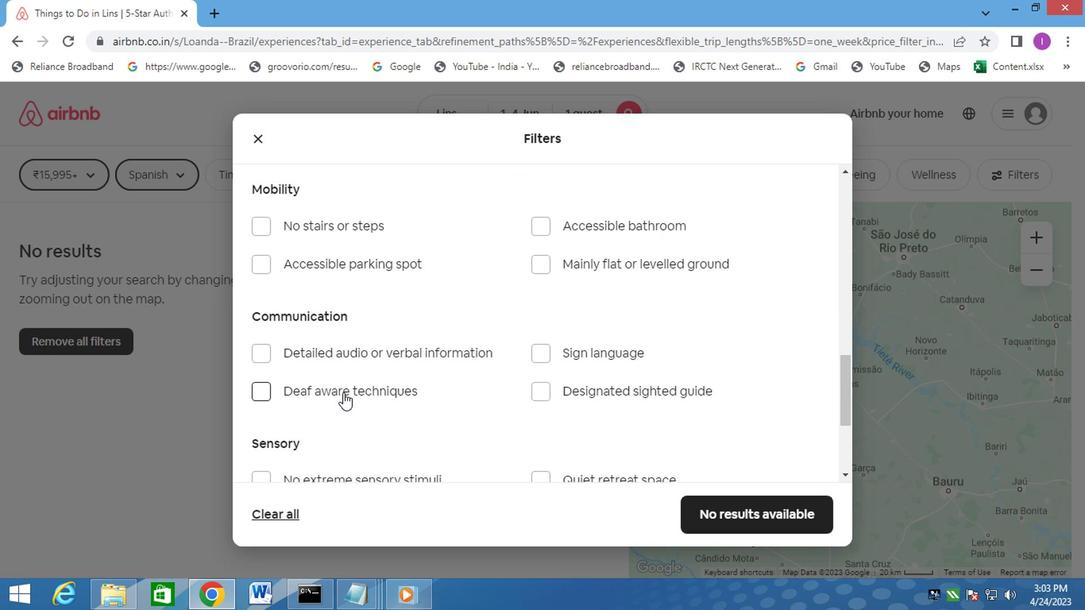 
Action: Mouse scrolled (339, 389) with delta (0, 1)
Screenshot: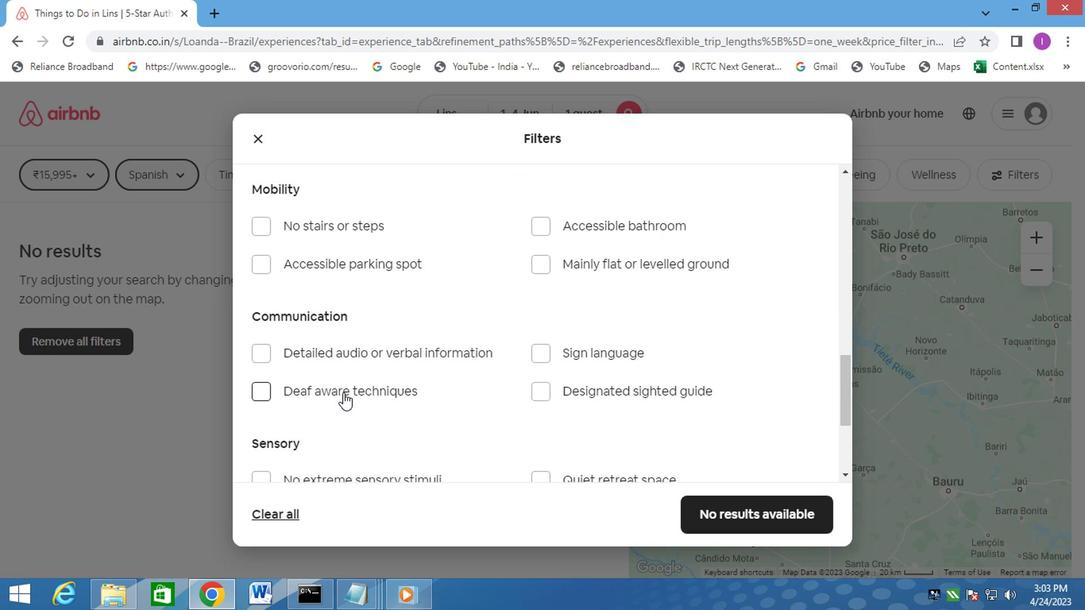 
Action: Mouse scrolled (339, 389) with delta (0, 1)
Screenshot: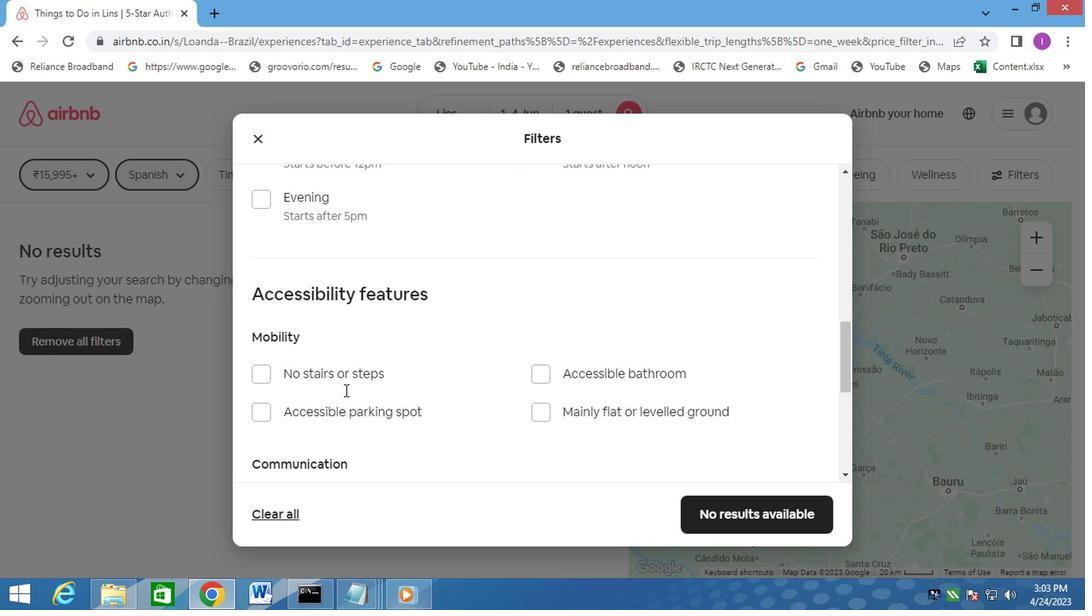 
Action: Mouse scrolled (339, 389) with delta (0, 1)
Screenshot: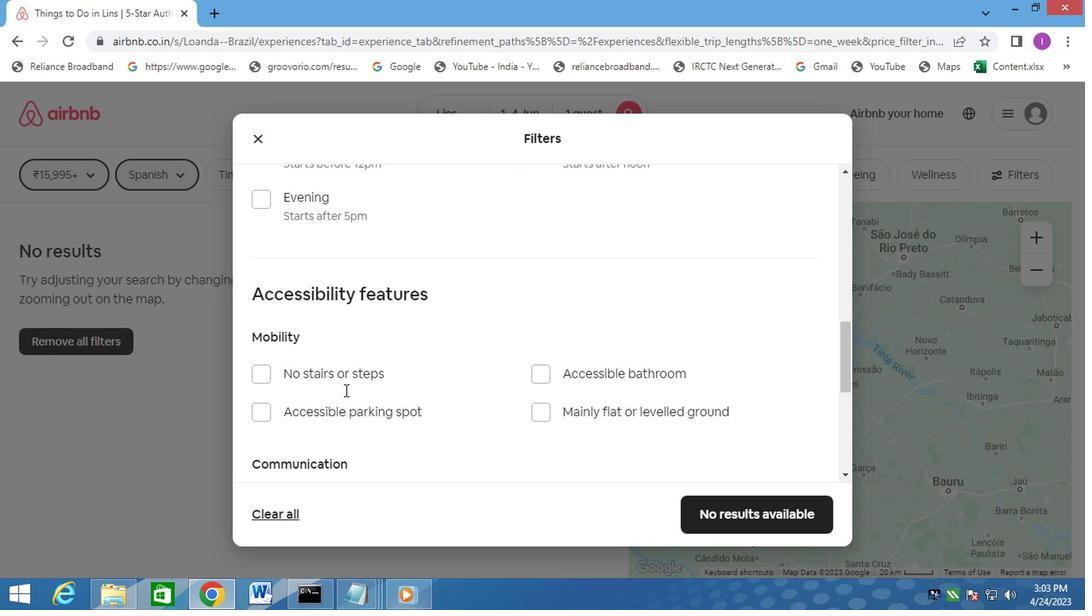 
Action: Mouse scrolled (339, 389) with delta (0, 1)
Screenshot: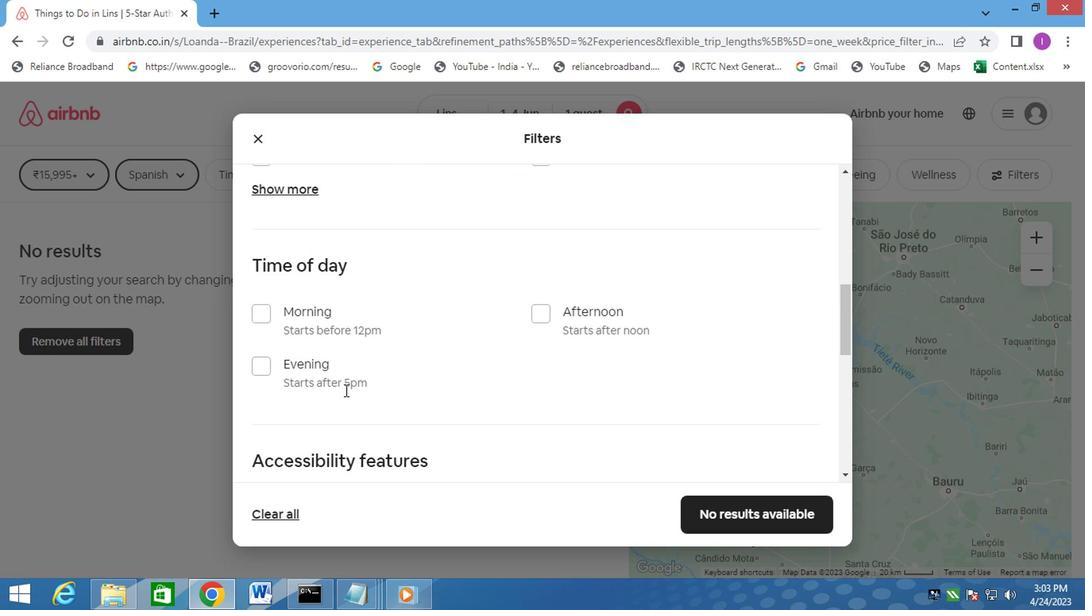 
Action: Mouse moved to (340, 384)
Screenshot: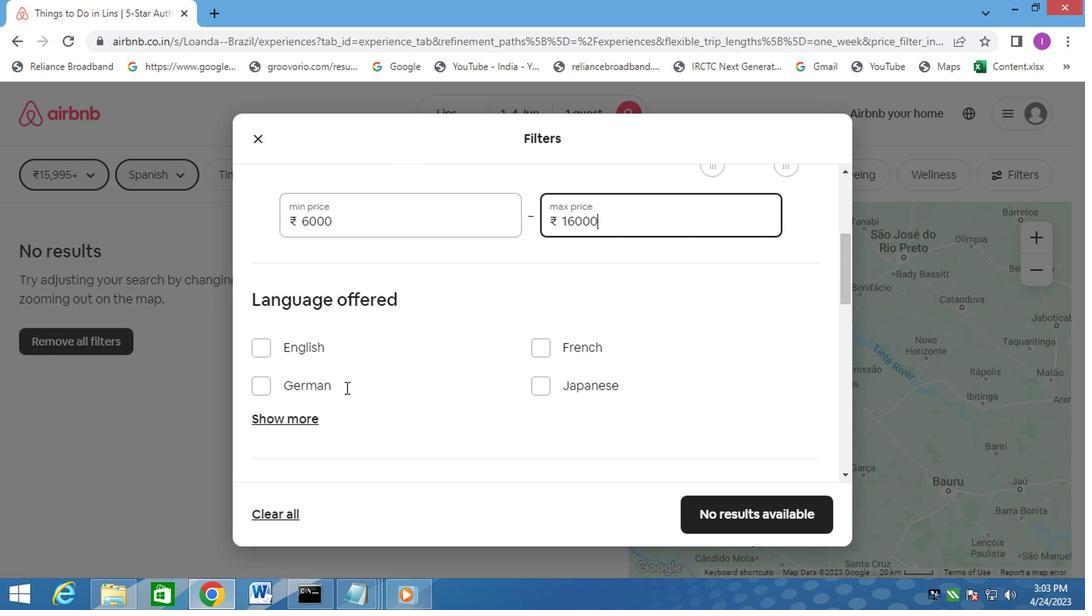 
Action: Mouse scrolled (340, 385) with delta (0, 1)
Screenshot: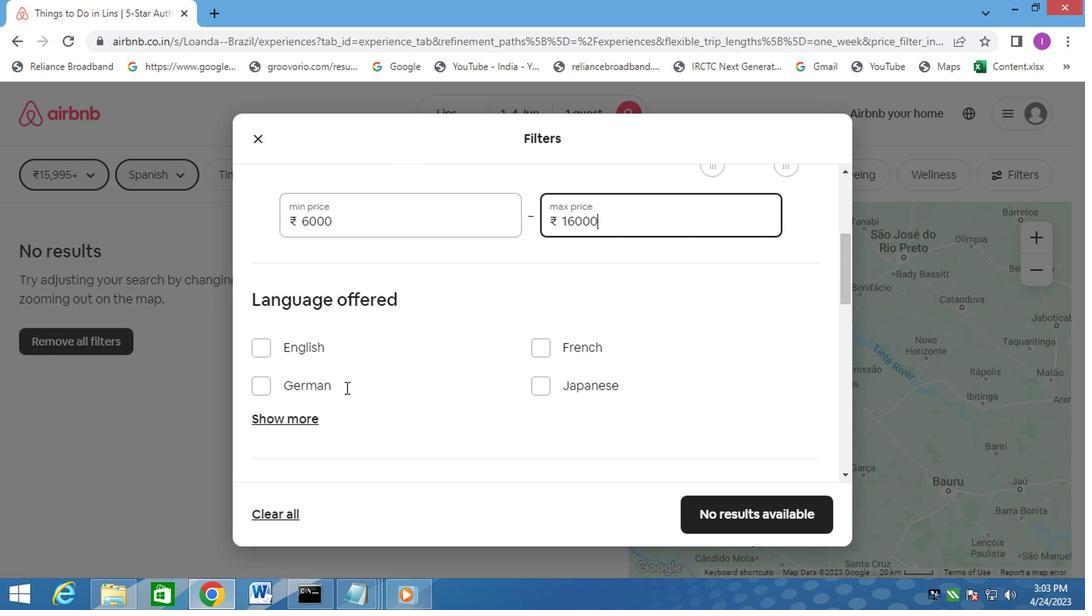 
Action: Mouse scrolled (340, 385) with delta (0, 1)
Screenshot: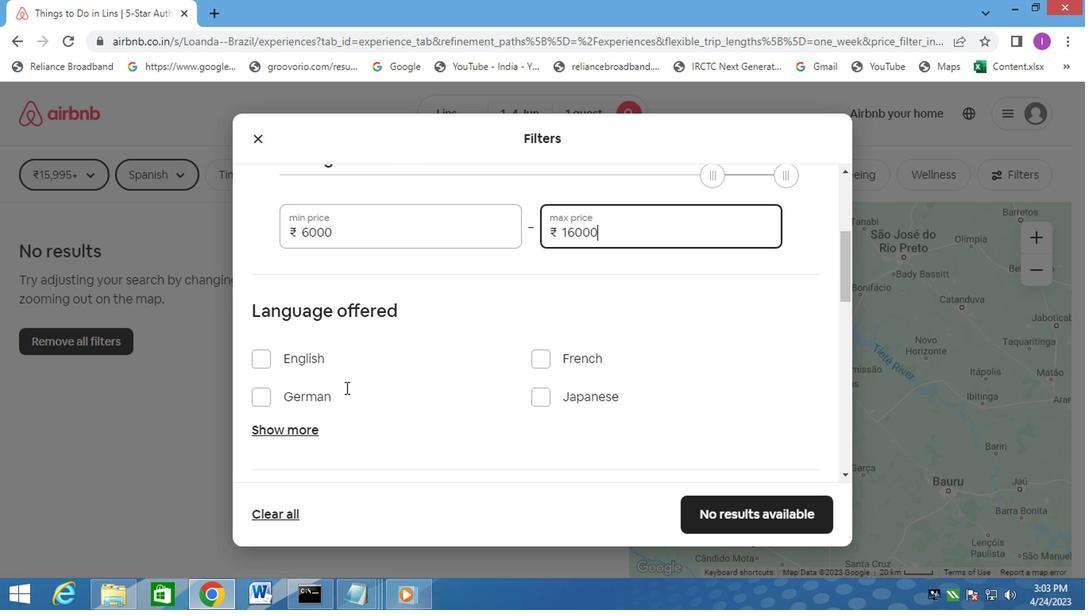 
Action: Mouse scrolled (340, 385) with delta (0, 1)
Screenshot: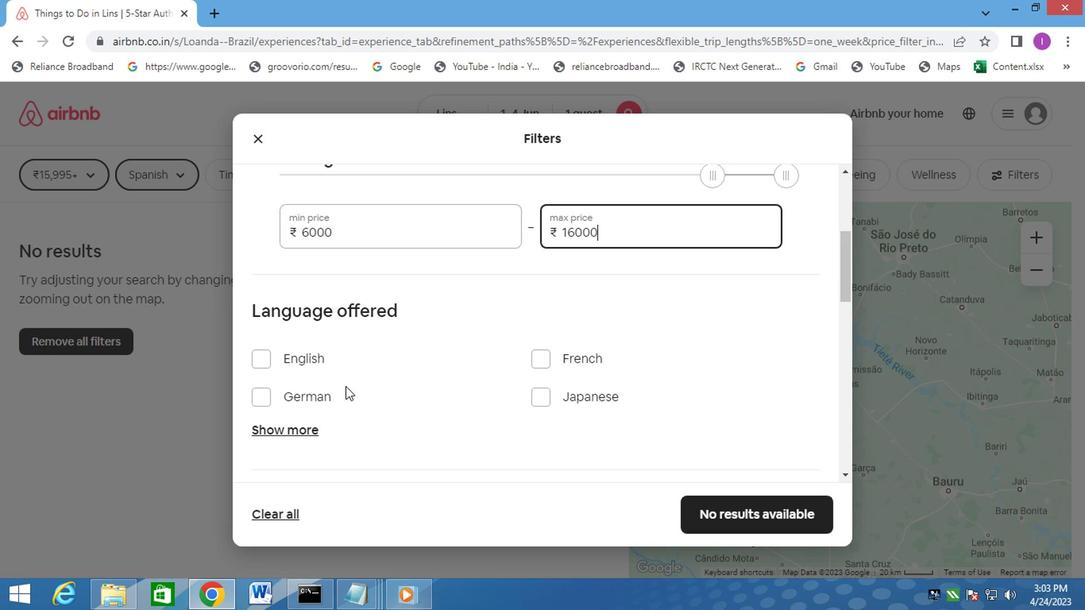 
Action: Mouse moved to (342, 383)
Screenshot: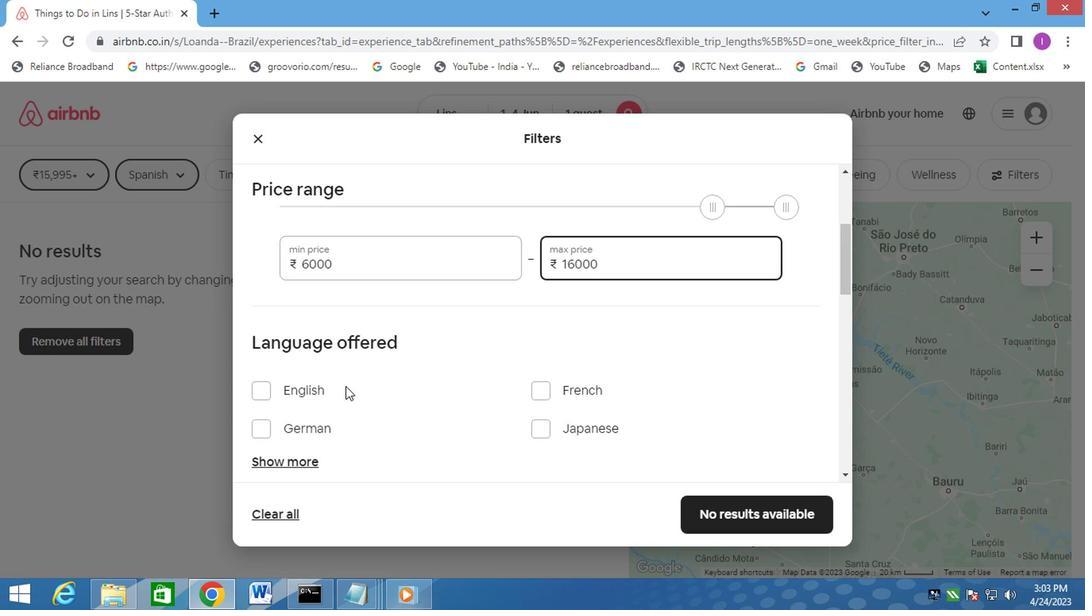 
Action: Mouse scrolled (342, 383) with delta (0, 0)
Screenshot: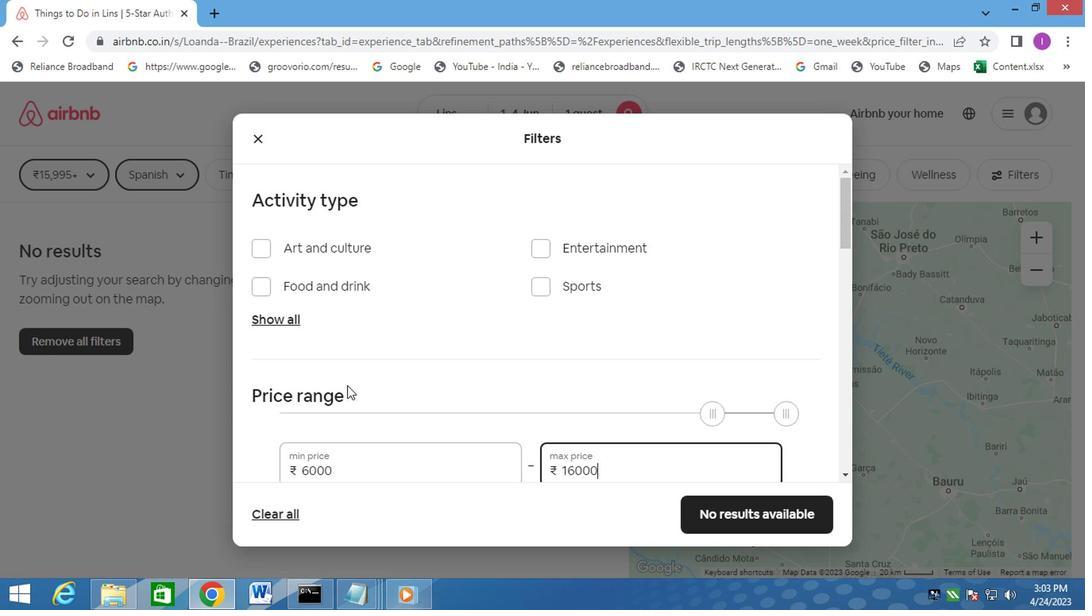 
Action: Mouse moved to (342, 383)
Screenshot: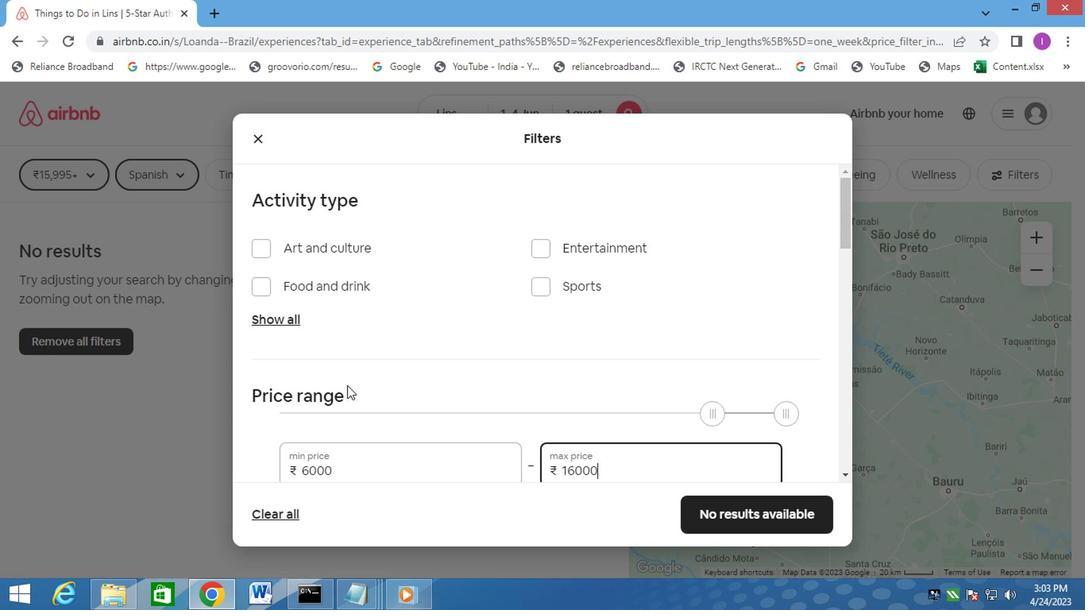 
Action: Mouse scrolled (342, 382) with delta (0, -1)
Screenshot: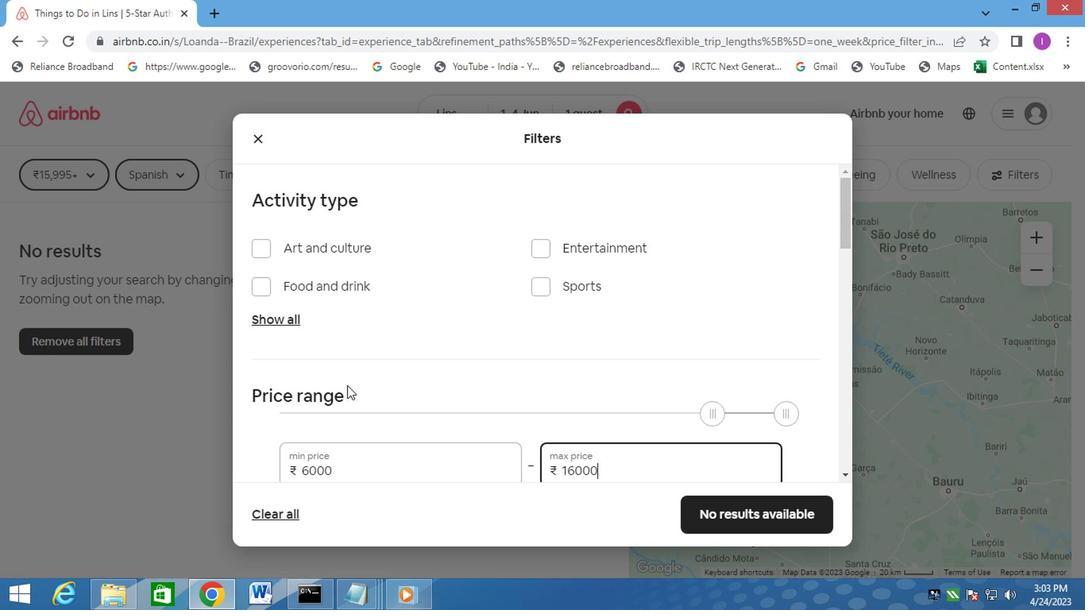 
Action: Mouse scrolled (342, 382) with delta (0, -1)
Screenshot: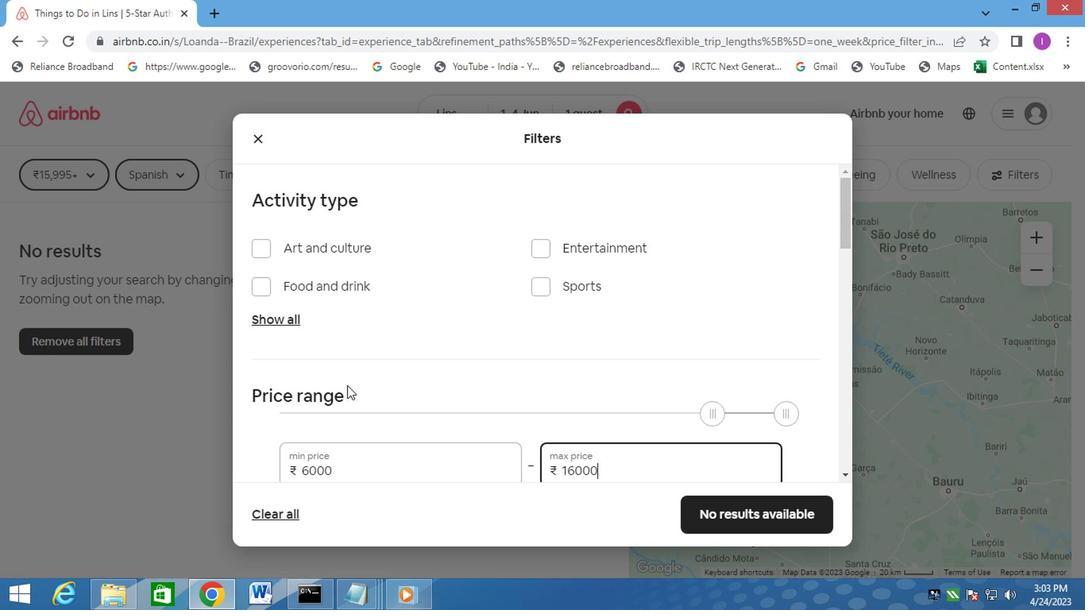 
Action: Mouse scrolled (342, 382) with delta (0, -1)
Screenshot: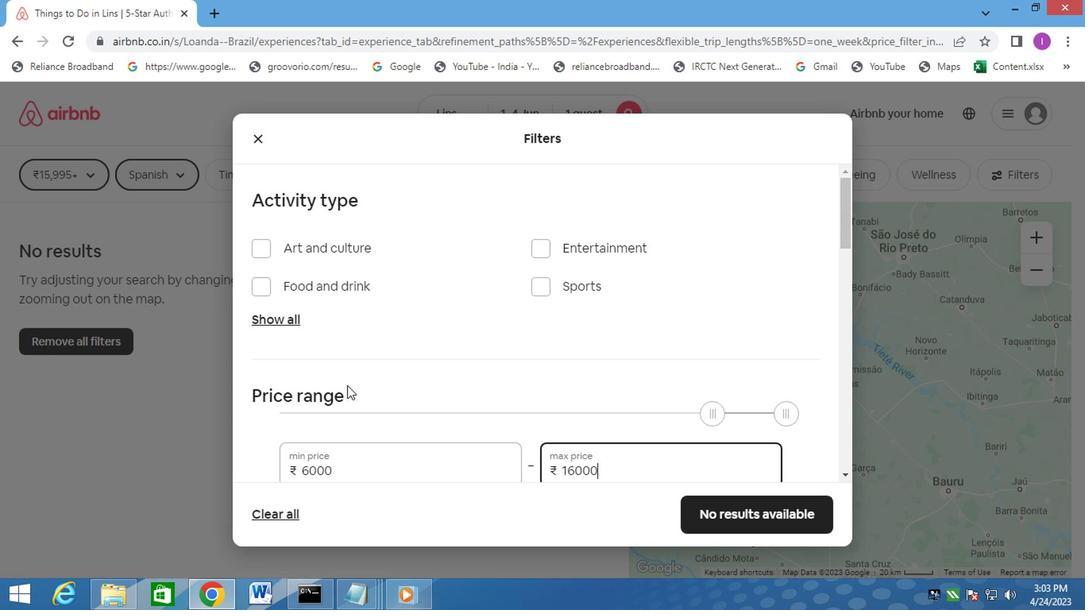 
Action: Mouse scrolled (342, 382) with delta (0, -1)
Screenshot: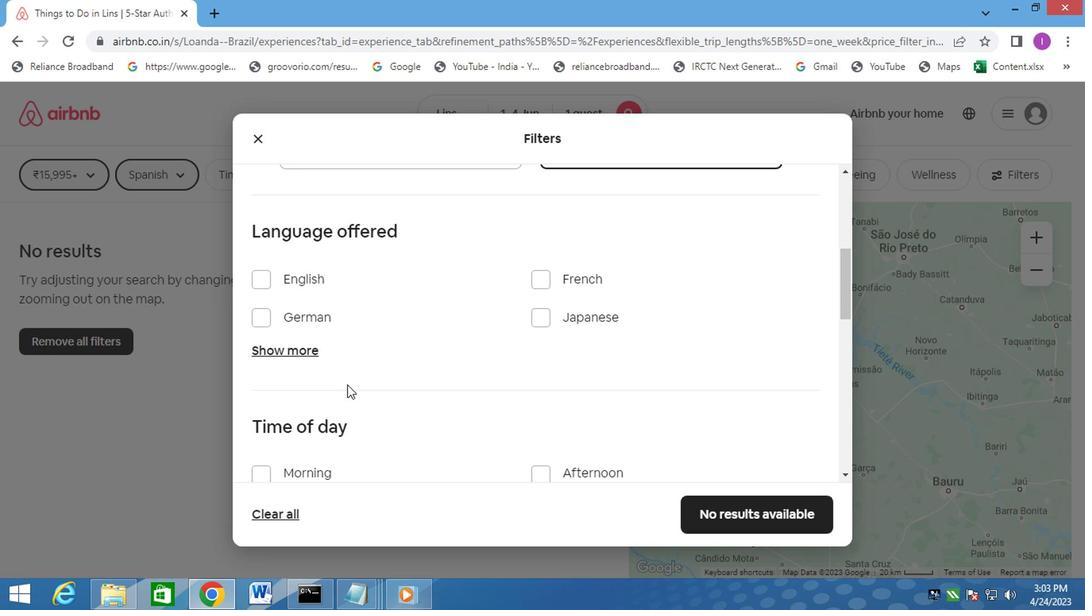 
Action: Mouse scrolled (342, 382) with delta (0, -1)
Screenshot: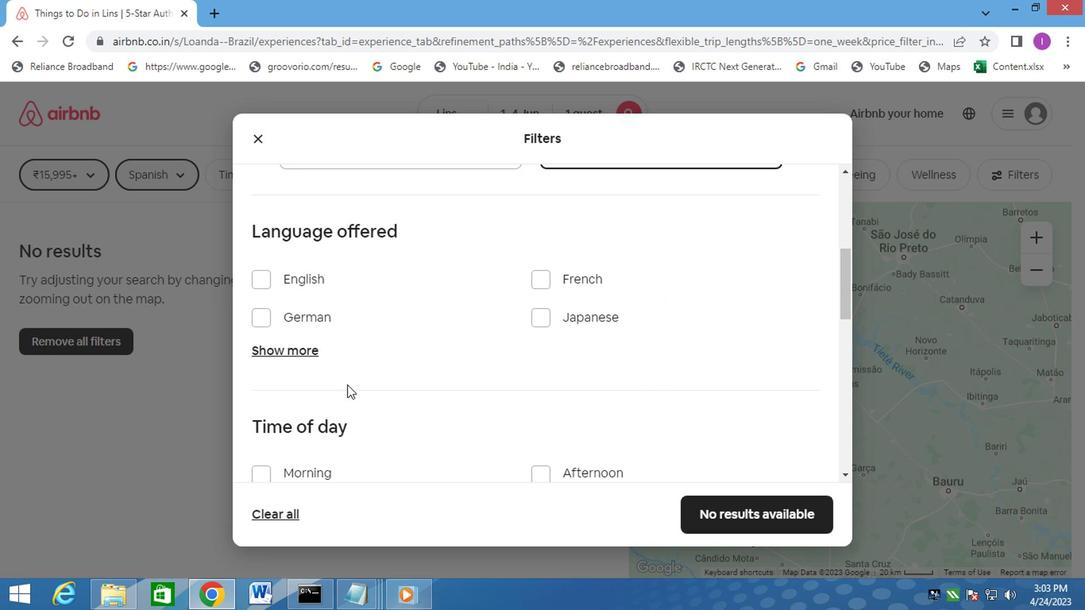 
Action: Mouse moved to (343, 383)
Screenshot: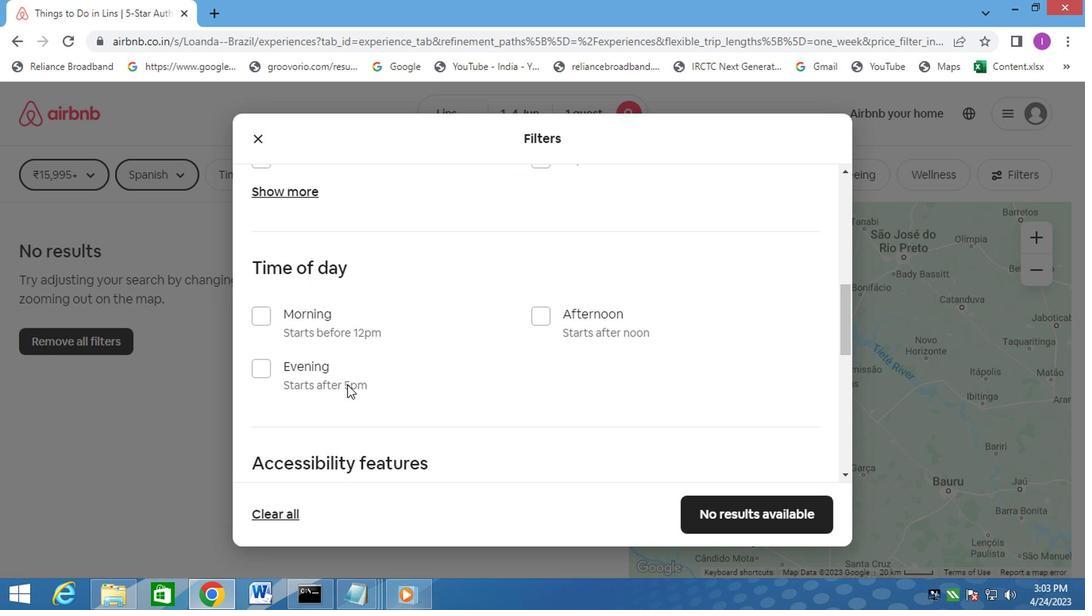 
Action: Mouse scrolled (343, 383) with delta (0, 0)
Screenshot: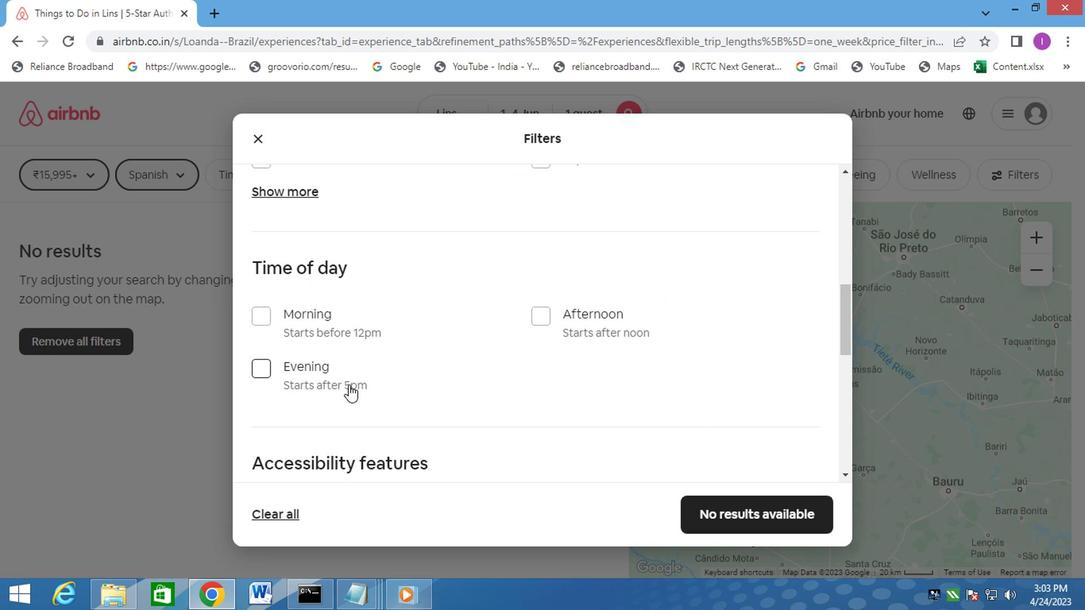 
Action: Mouse moved to (301, 275)
Screenshot: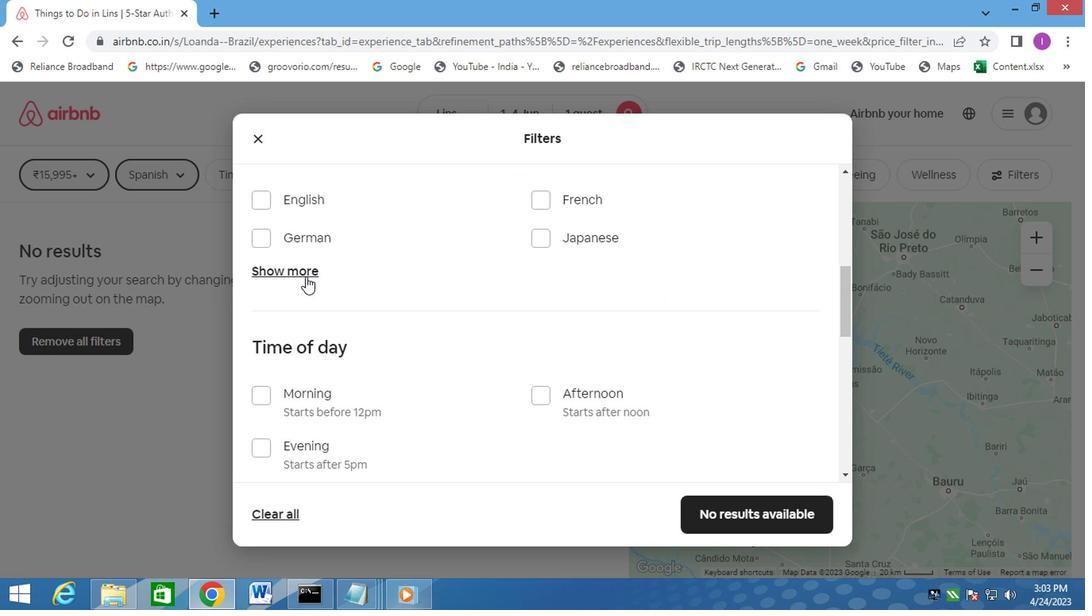 
Action: Mouse pressed left at (301, 275)
Screenshot: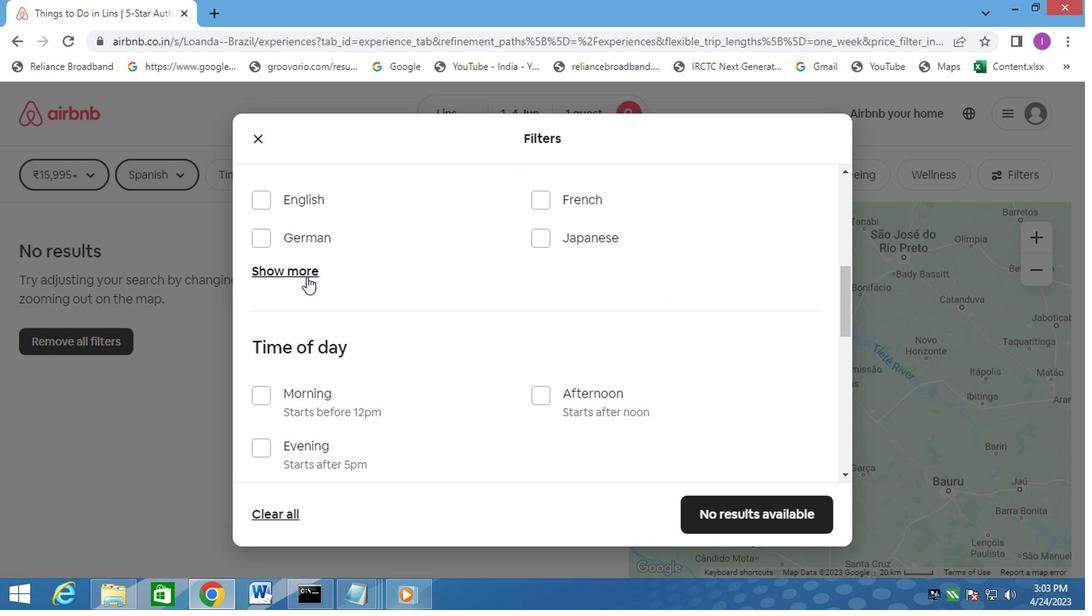 
Action: Mouse moved to (564, 343)
Screenshot: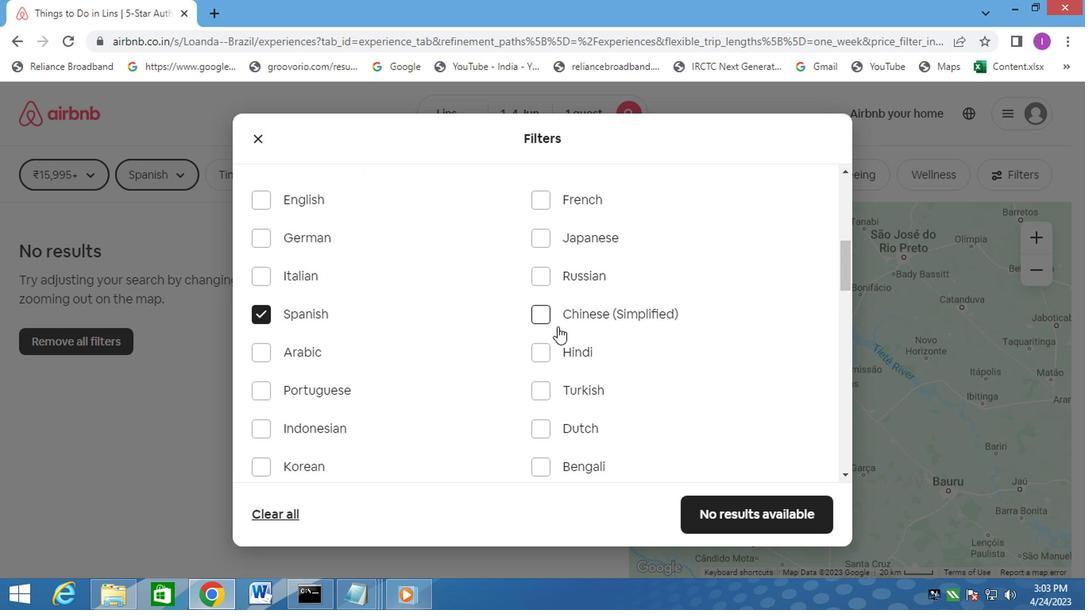 
Action: Mouse scrolled (564, 341) with delta (0, -1)
Screenshot: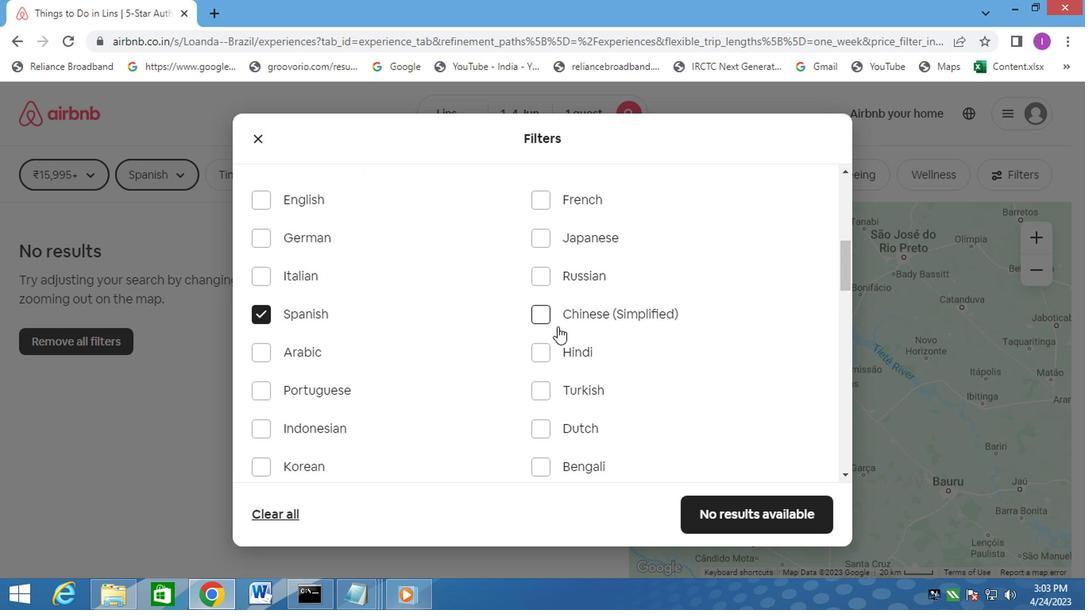 
Action: Mouse moved to (566, 345)
Screenshot: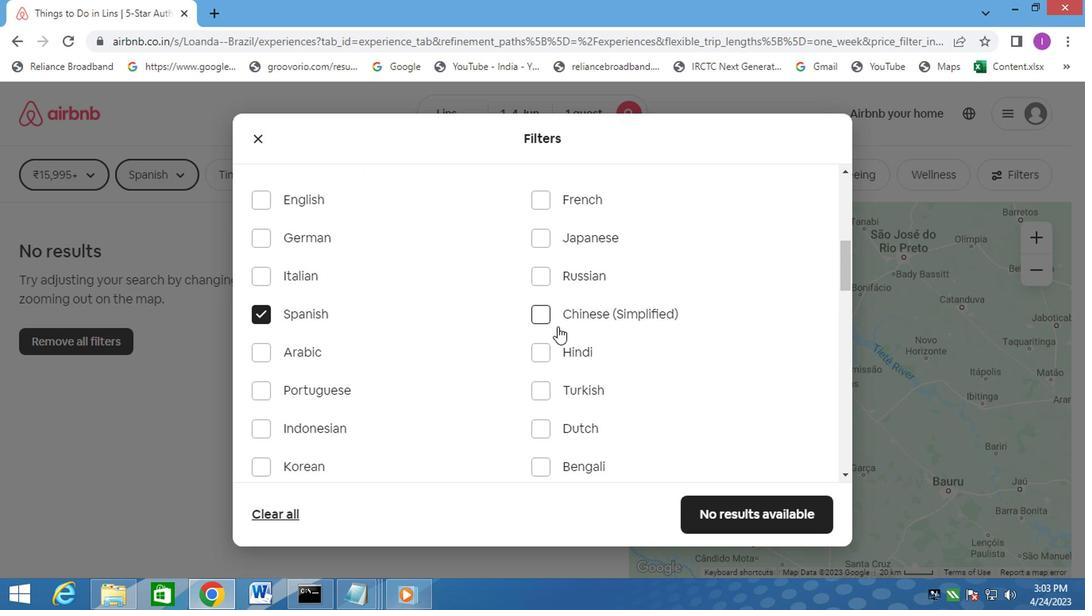 
Action: Mouse scrolled (566, 345) with delta (0, 0)
Screenshot: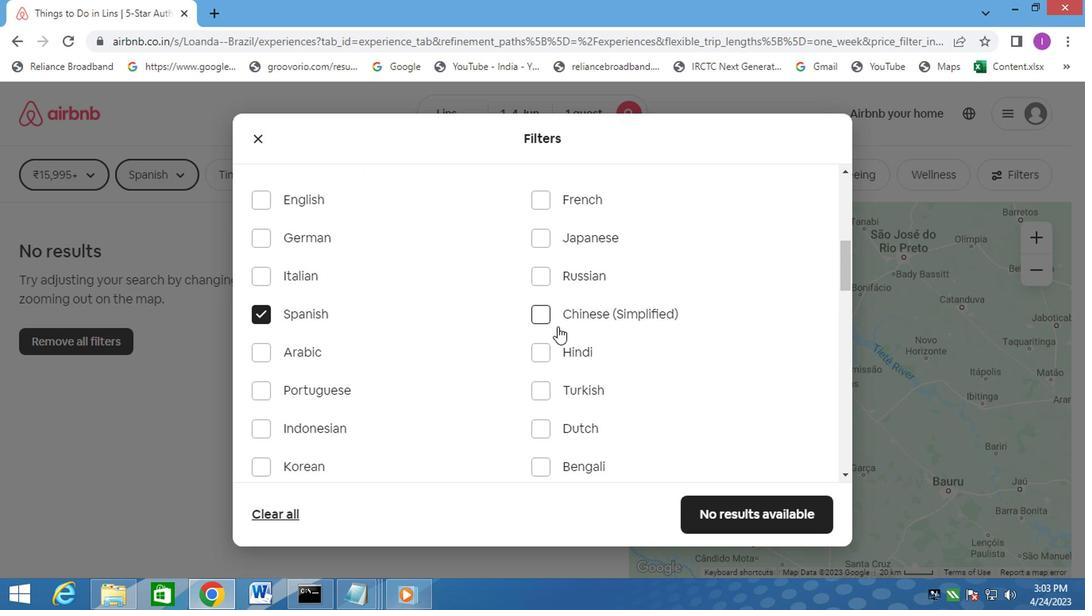 
Action: Mouse moved to (568, 347)
Screenshot: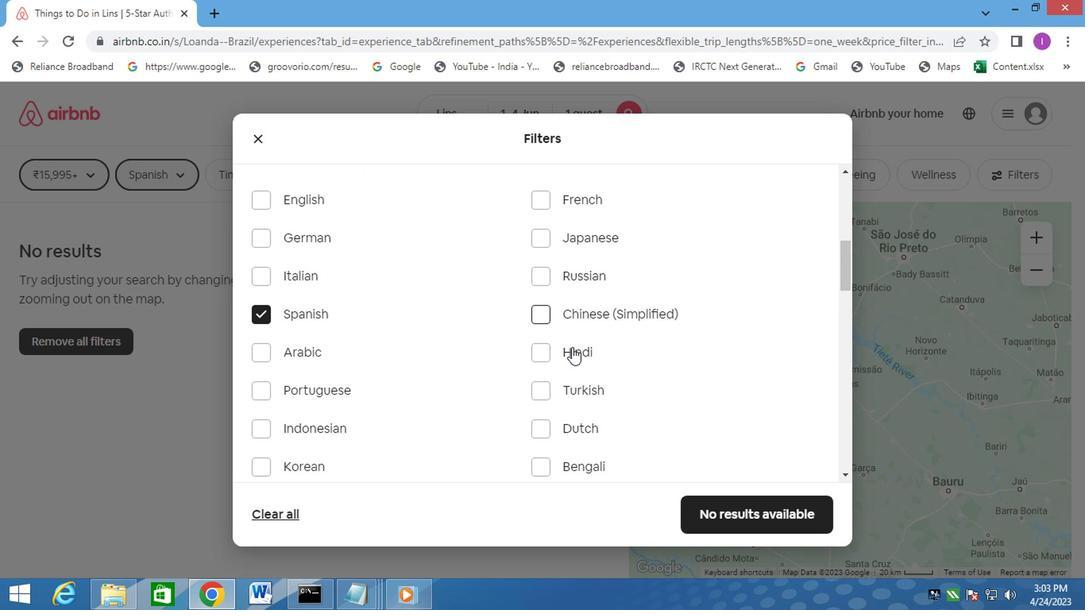 
Action: Mouse scrolled (568, 345) with delta (0, -1)
Screenshot: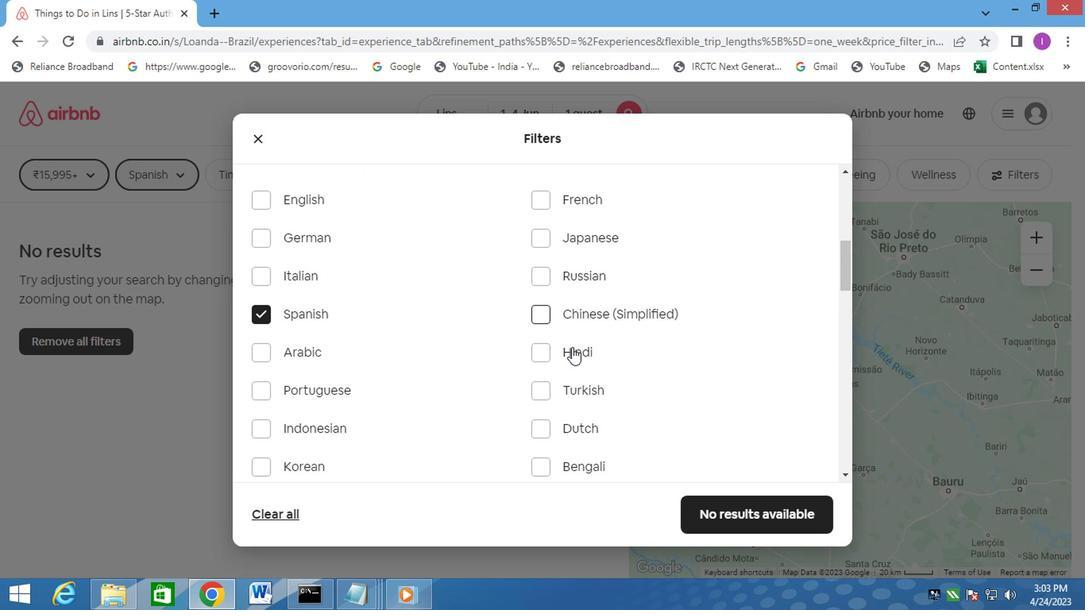 
Action: Mouse moved to (726, 517)
Screenshot: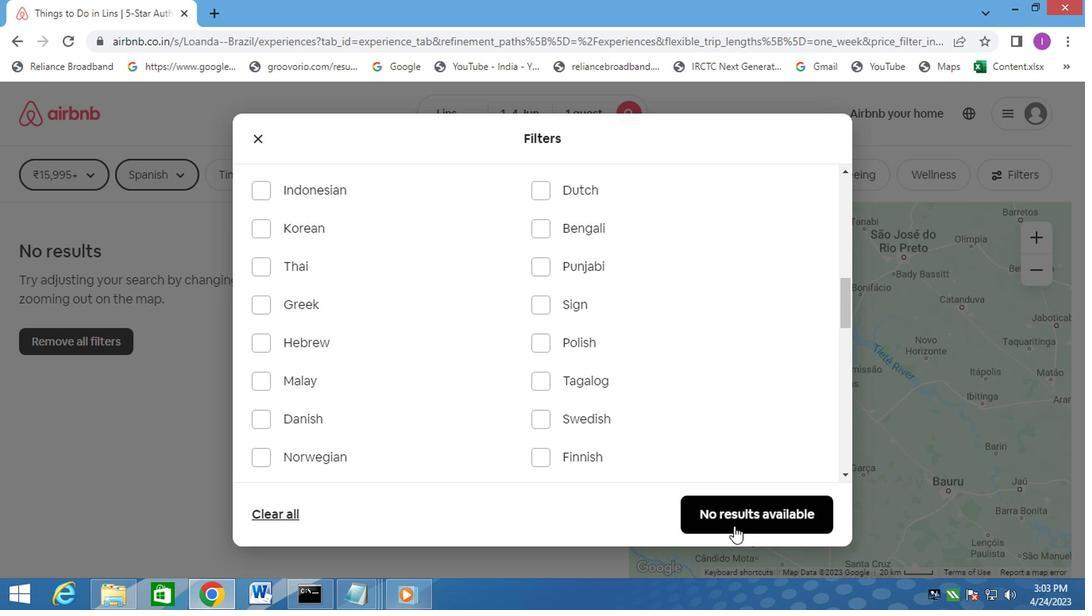
Action: Mouse pressed left at (726, 517)
Screenshot: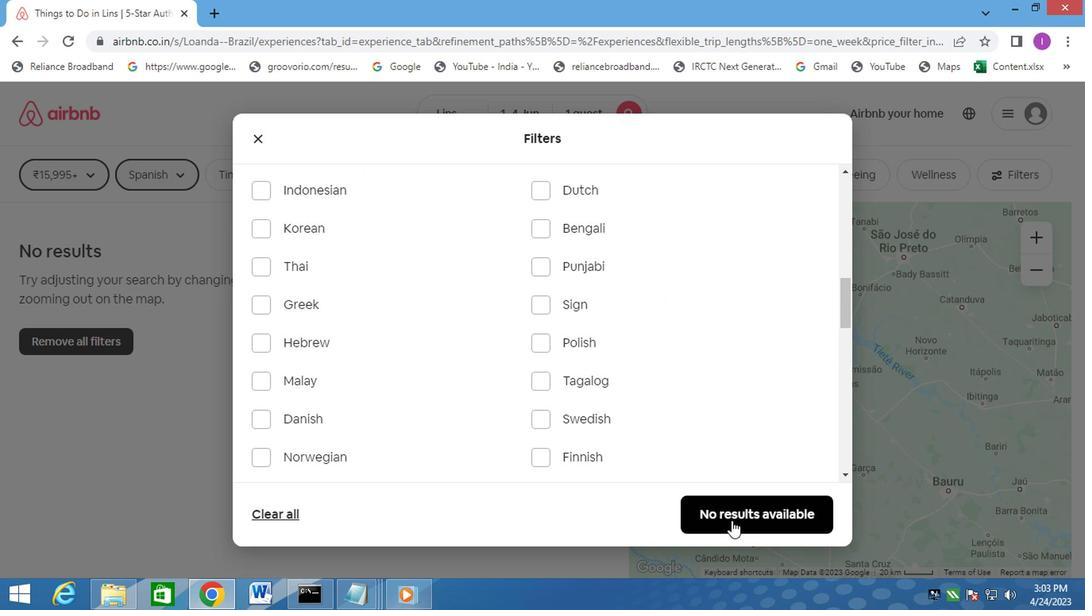 
Action: Mouse moved to (276, 360)
Screenshot: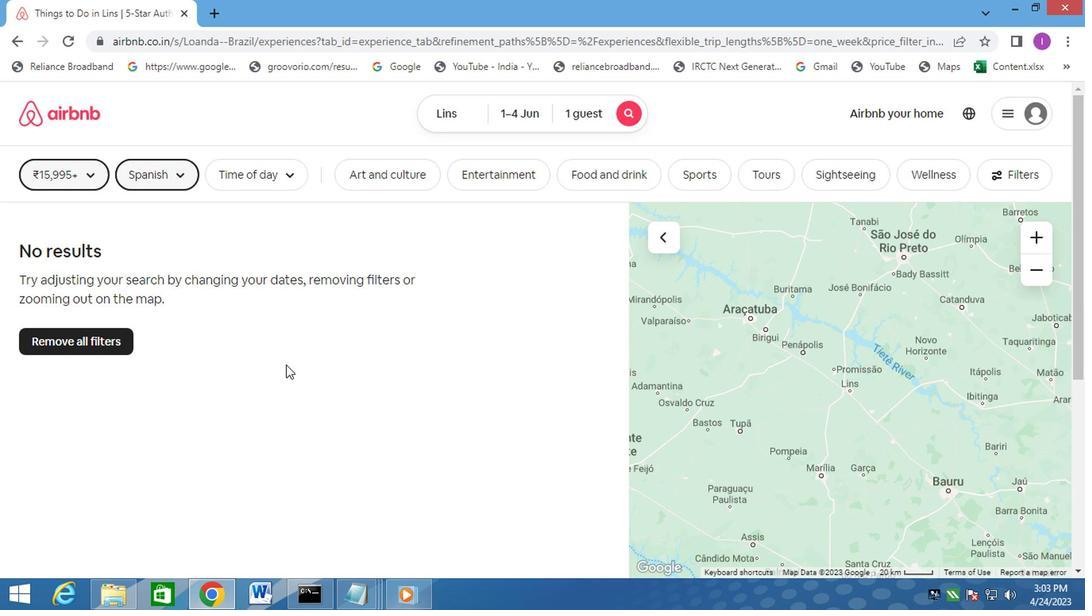 
Action: Key pressed <Key.f8>
Screenshot: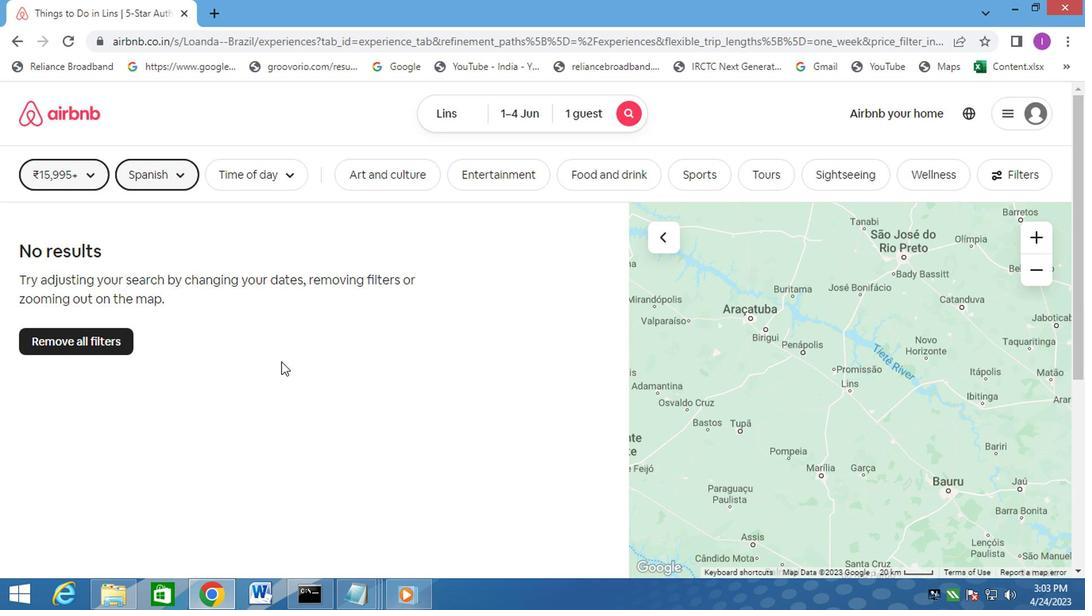 
